 Task: Look for space in Bené Beraq, Israel from 9th July, 2023 to 16th July, 2023 for 2 adults, 1 child in price range Rs.8000 to Rs.16000. Place can be entire place with 2 bedrooms having 2 beds and 1 bathroom. Property type can be house, flat, guest house. Amenities needed are: washing machine. Booking option can be shelf check-in. Required host language is English.
Action: Mouse moved to (480, 58)
Screenshot: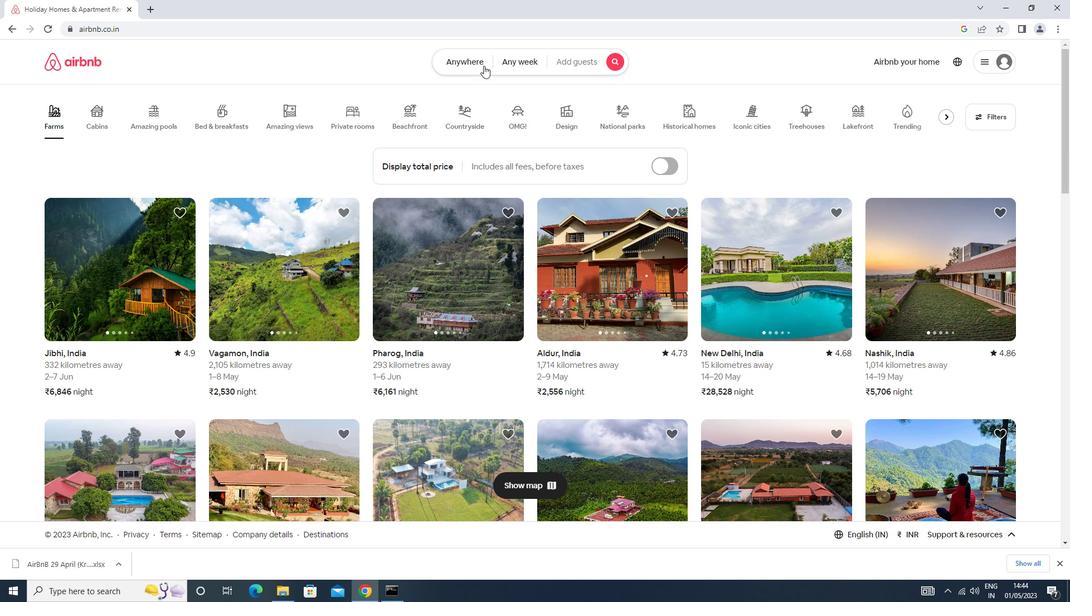 
Action: Mouse pressed left at (480, 58)
Screenshot: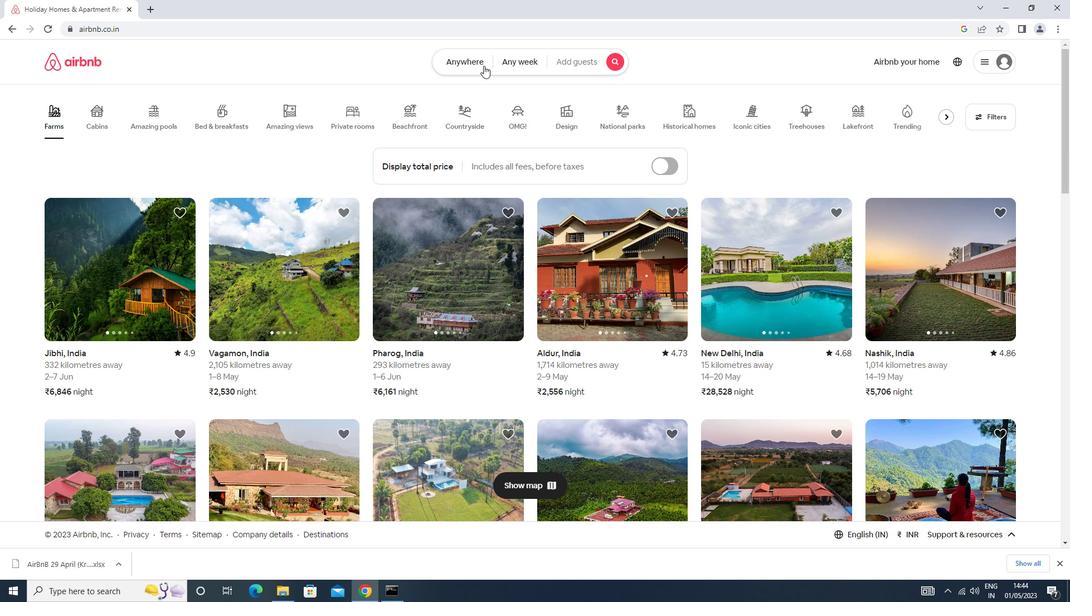 
Action: Mouse moved to (421, 105)
Screenshot: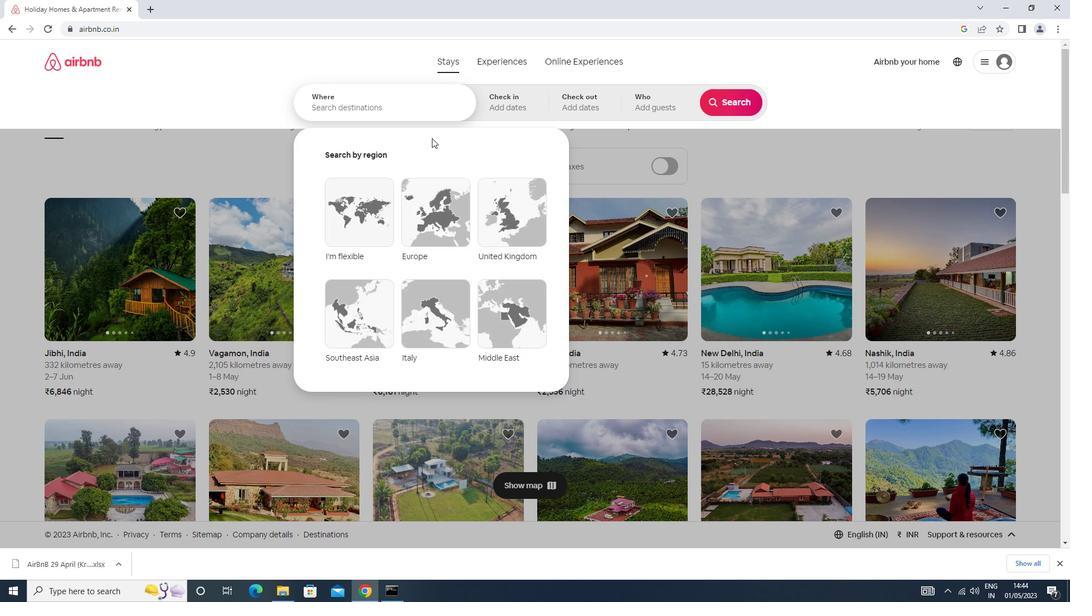 
Action: Mouse pressed left at (421, 105)
Screenshot: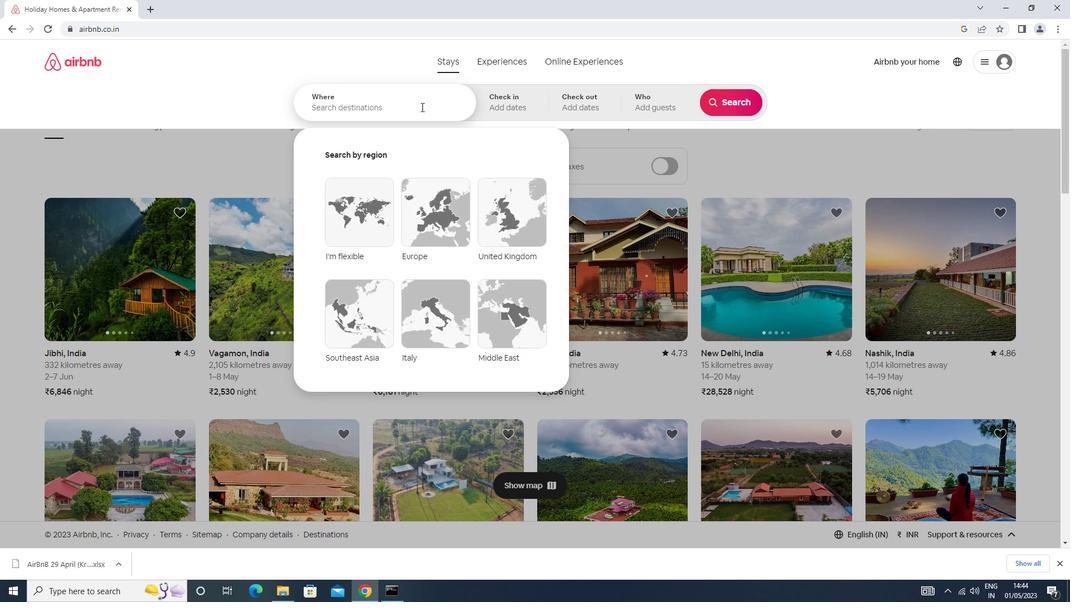 
Action: Key pressed <Key.caps_lock>b<Key.caps_lock>ene<Key.space>beraq<Key.down><Key.enter>
Screenshot: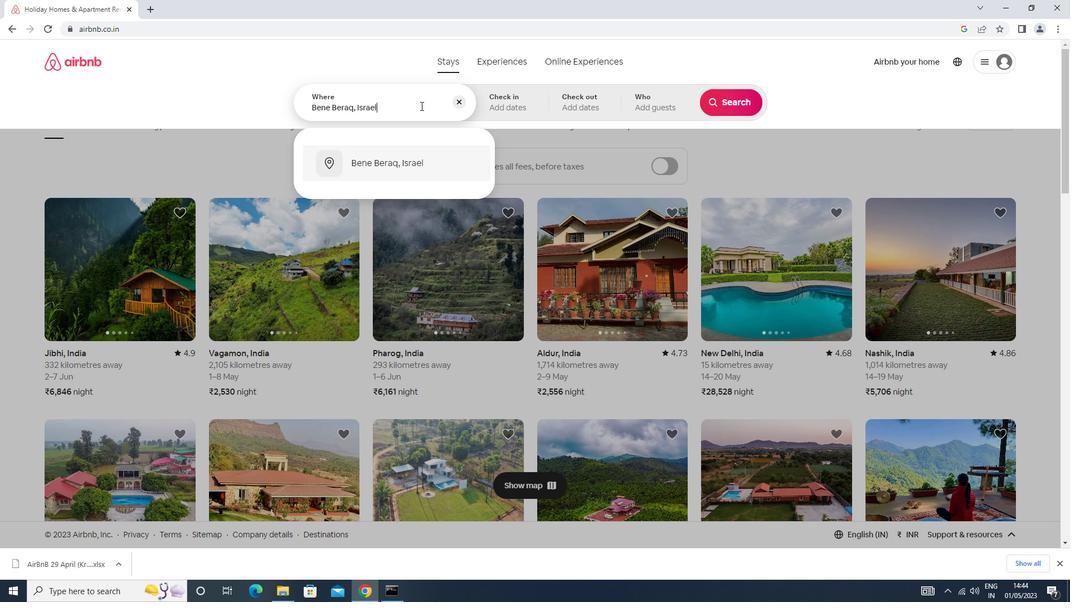 
Action: Mouse moved to (729, 193)
Screenshot: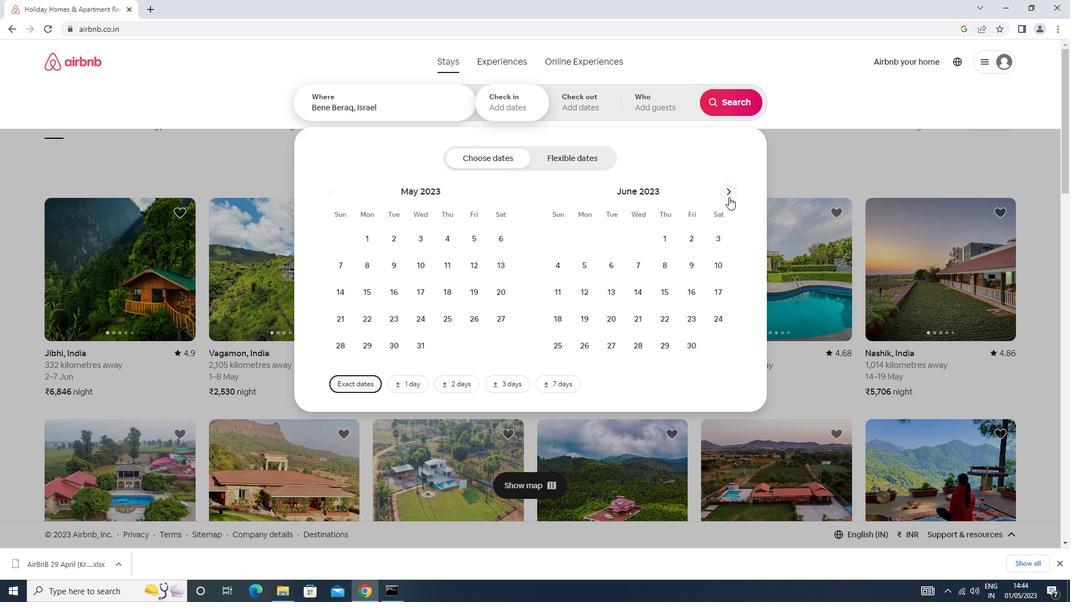 
Action: Mouse pressed left at (729, 193)
Screenshot: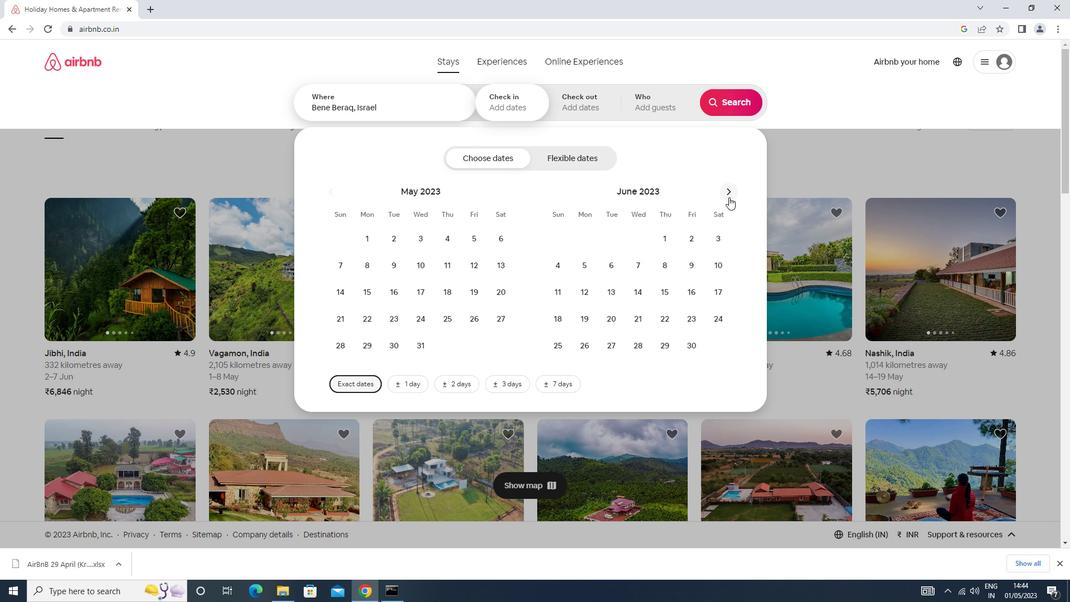 
Action: Mouse moved to (564, 295)
Screenshot: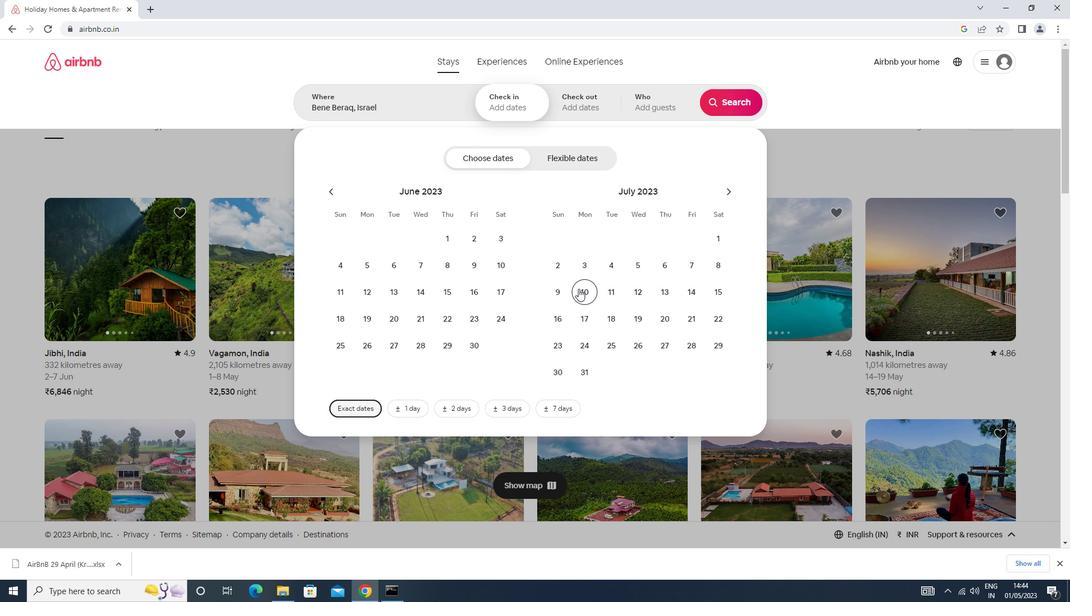 
Action: Mouse pressed left at (564, 295)
Screenshot: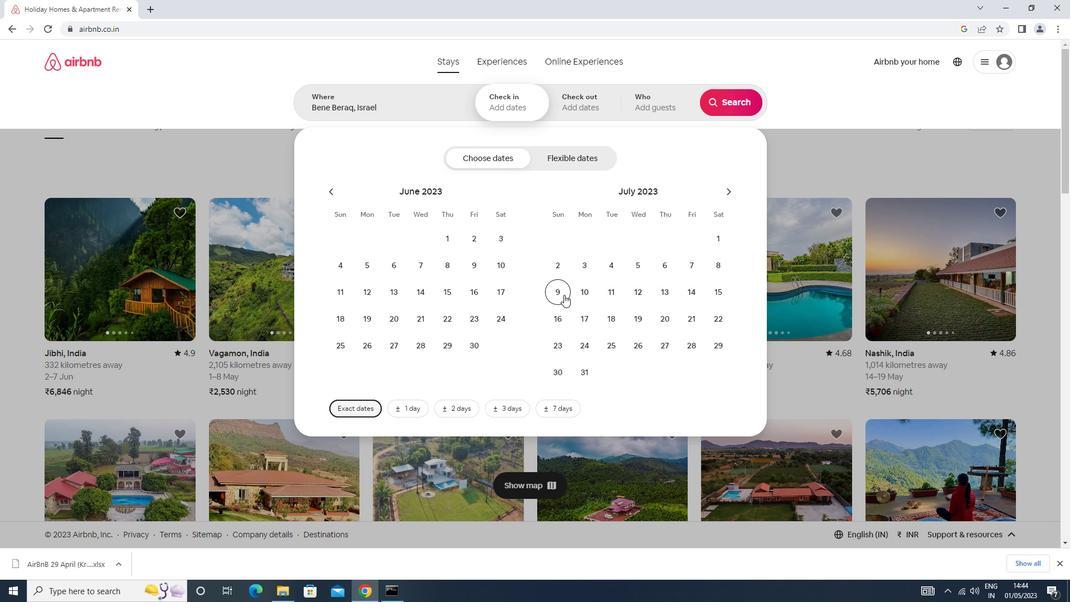 
Action: Mouse moved to (557, 320)
Screenshot: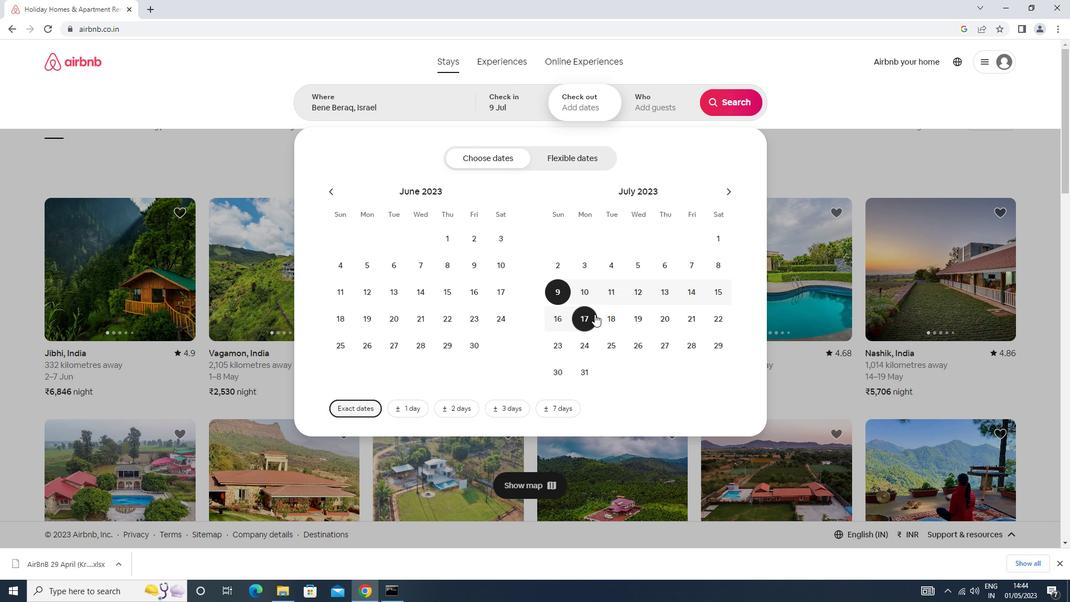 
Action: Mouse pressed left at (557, 320)
Screenshot: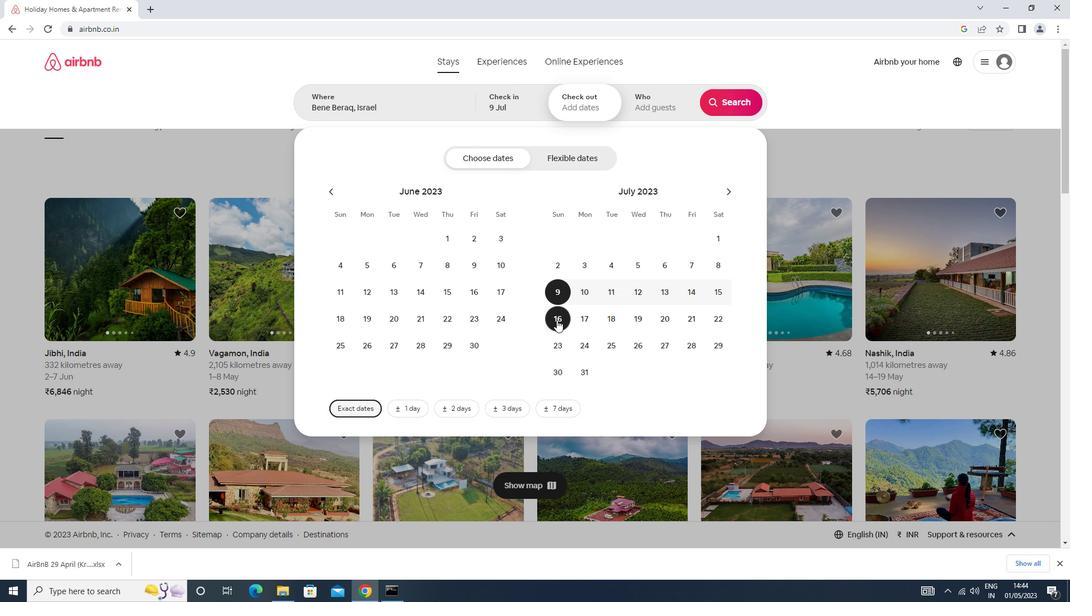 
Action: Mouse moved to (648, 110)
Screenshot: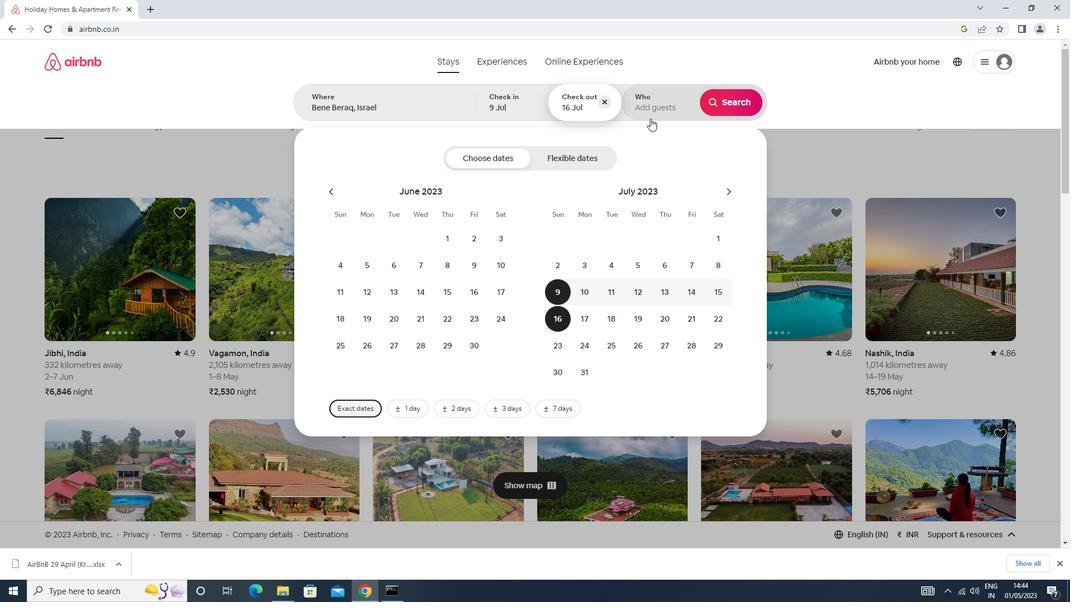 
Action: Mouse pressed left at (648, 110)
Screenshot: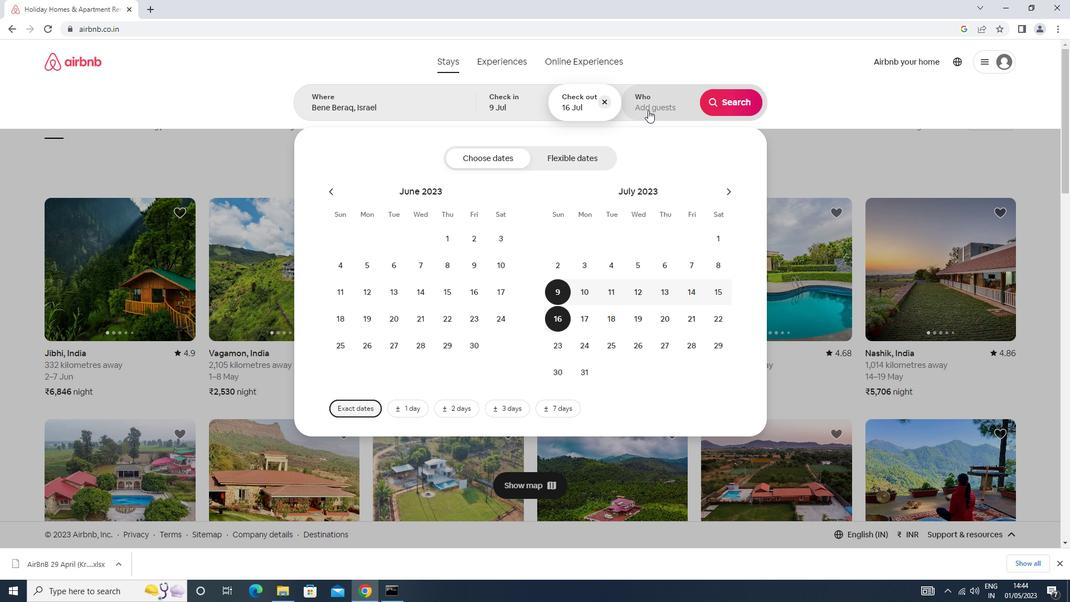 
Action: Mouse moved to (734, 156)
Screenshot: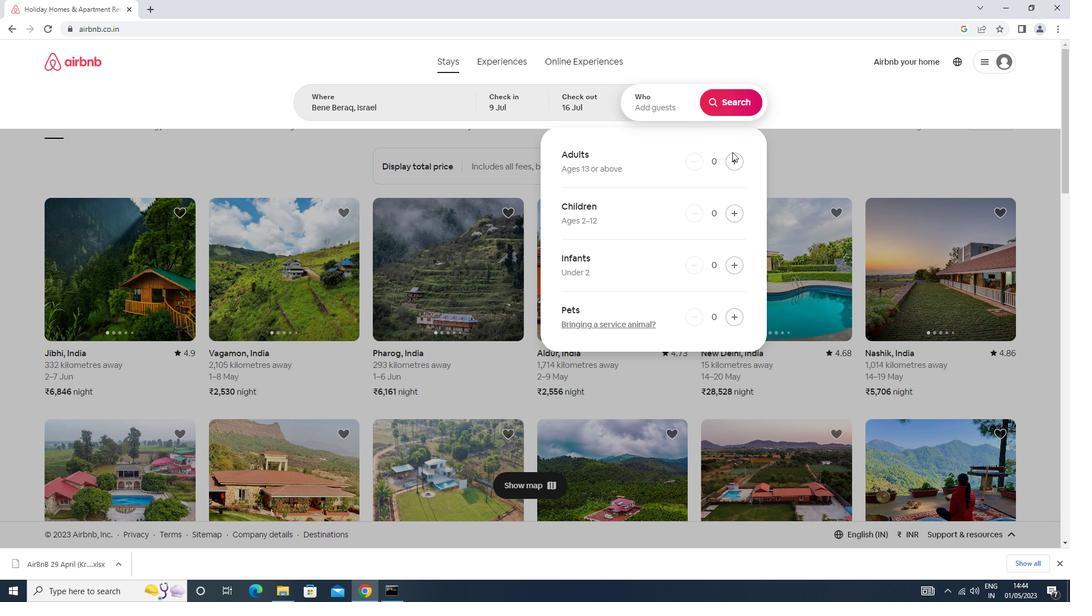 
Action: Mouse pressed left at (734, 156)
Screenshot: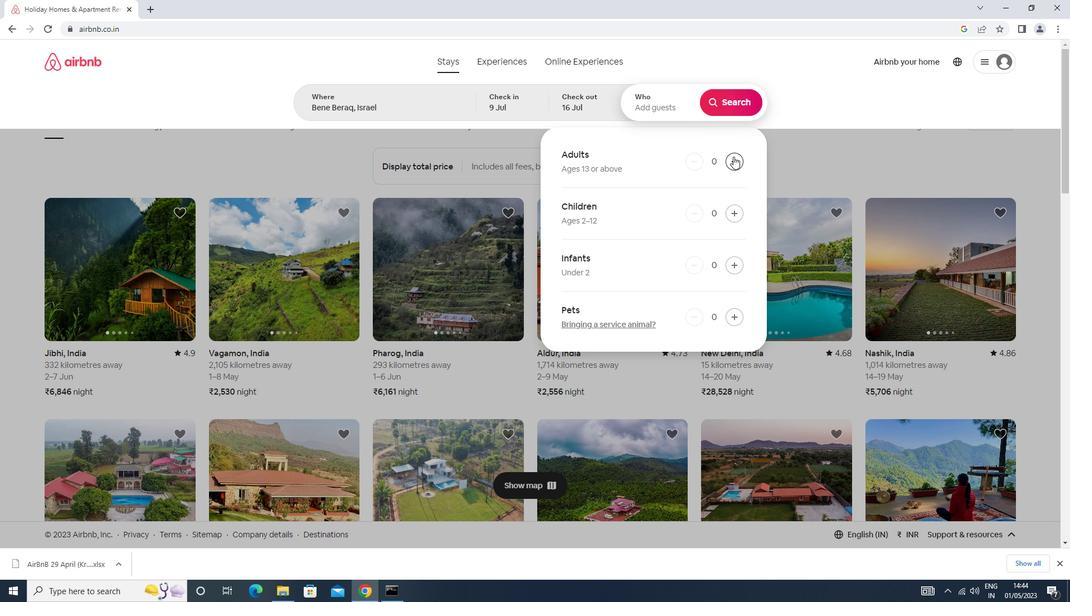
Action: Mouse pressed left at (734, 156)
Screenshot: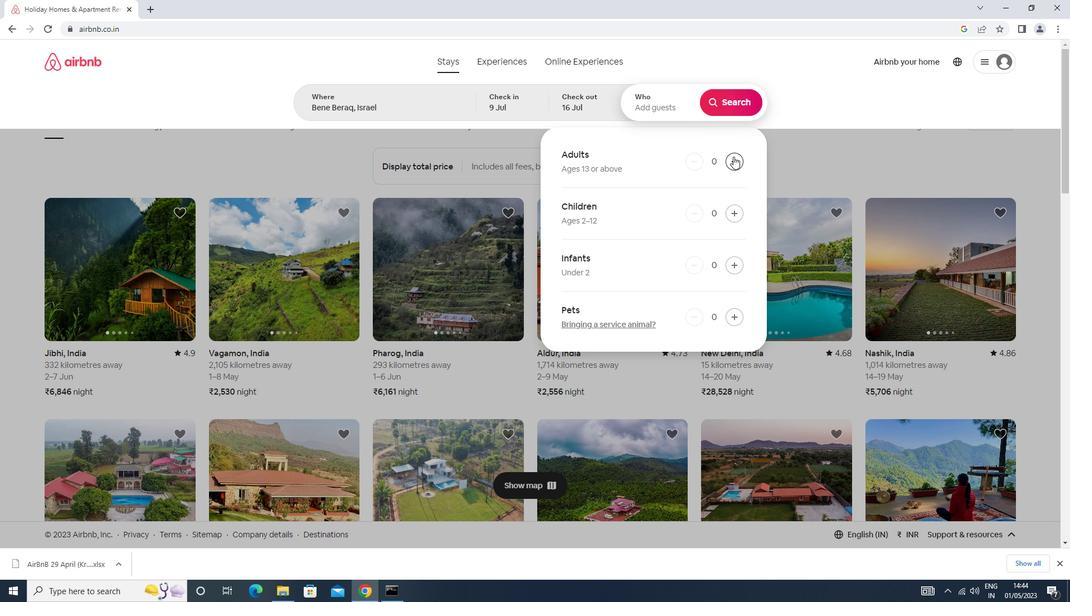
Action: Mouse moved to (737, 211)
Screenshot: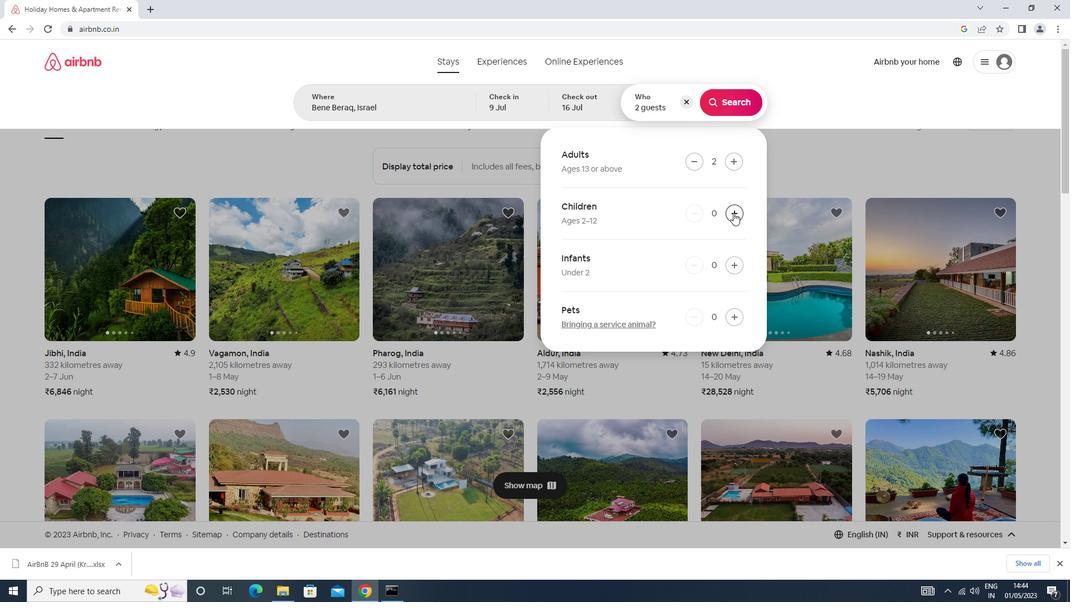 
Action: Mouse pressed left at (737, 211)
Screenshot: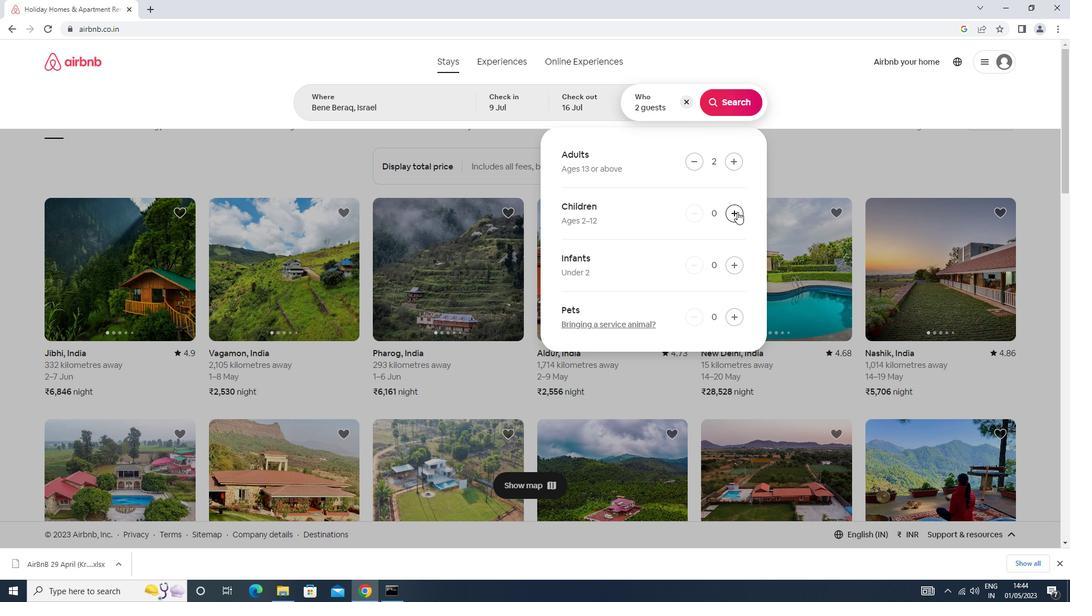 
Action: Mouse moved to (727, 100)
Screenshot: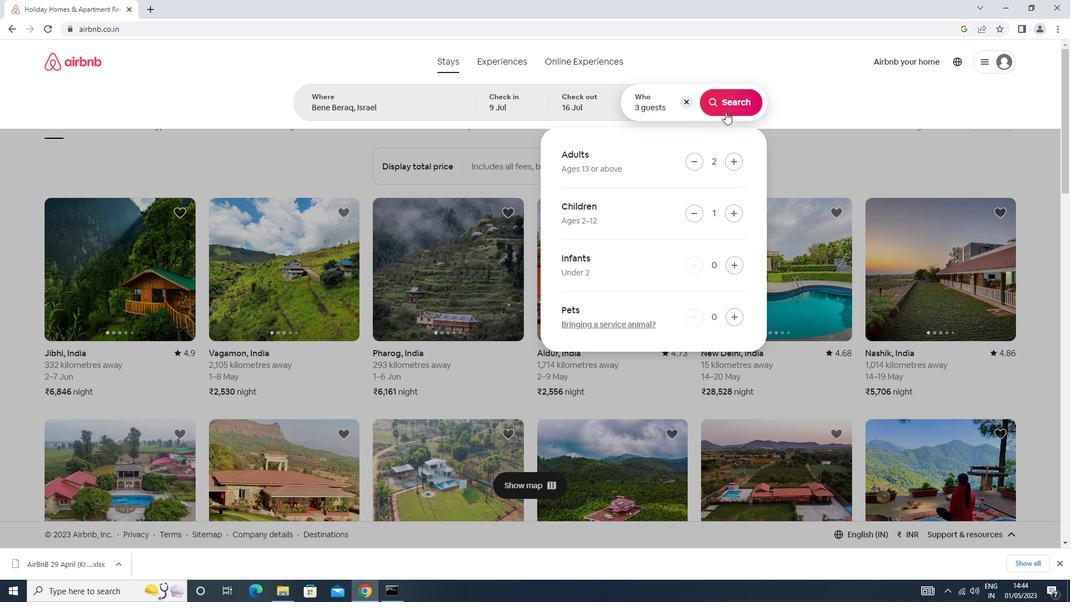 
Action: Mouse pressed left at (727, 100)
Screenshot: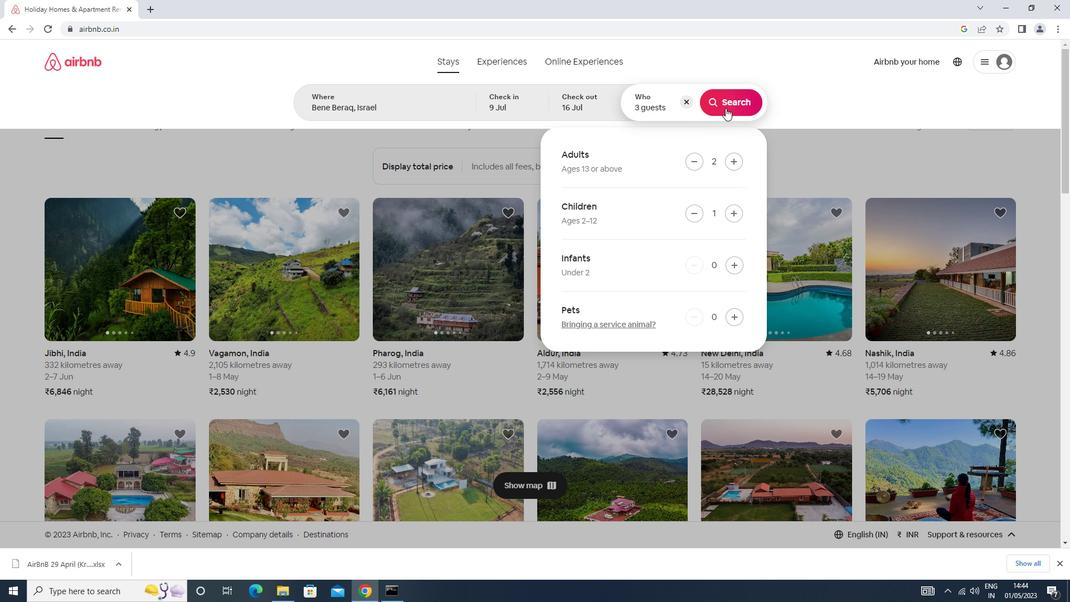 
Action: Mouse moved to (1022, 103)
Screenshot: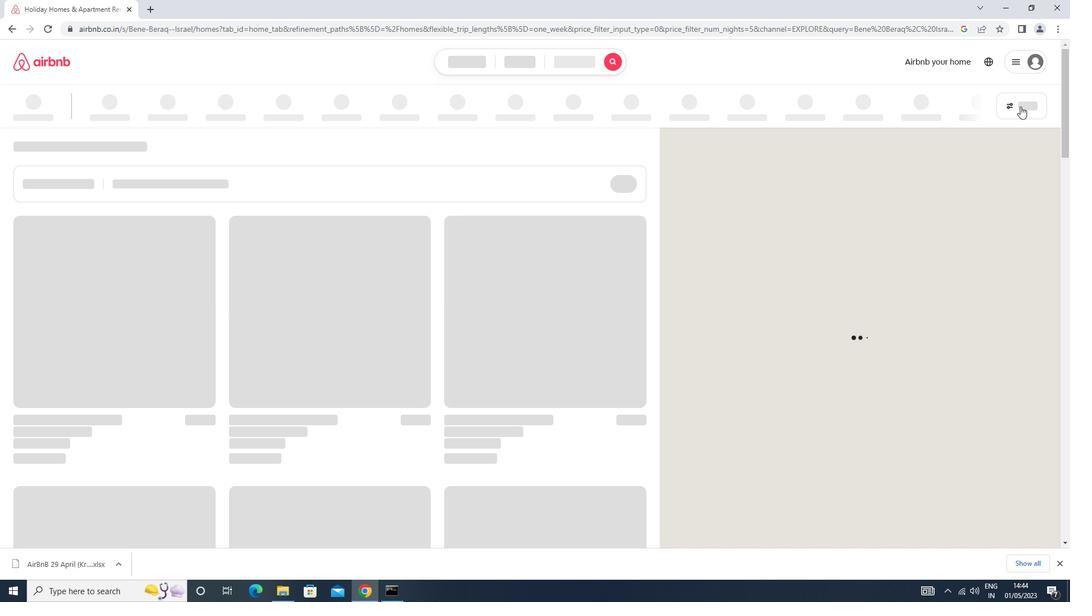 
Action: Mouse pressed left at (1022, 103)
Screenshot: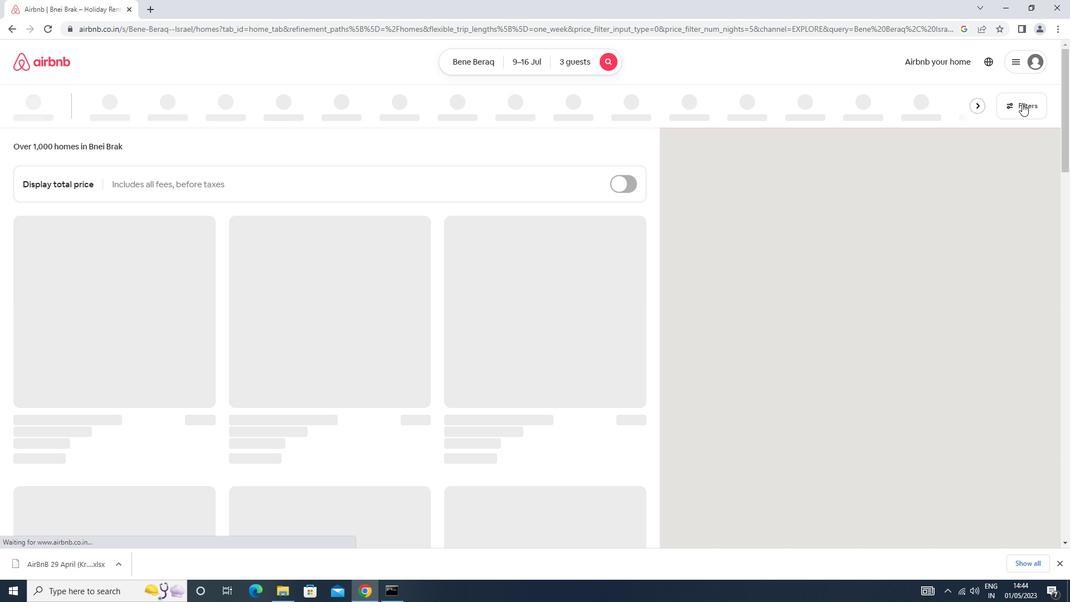 
Action: Mouse moved to (490, 245)
Screenshot: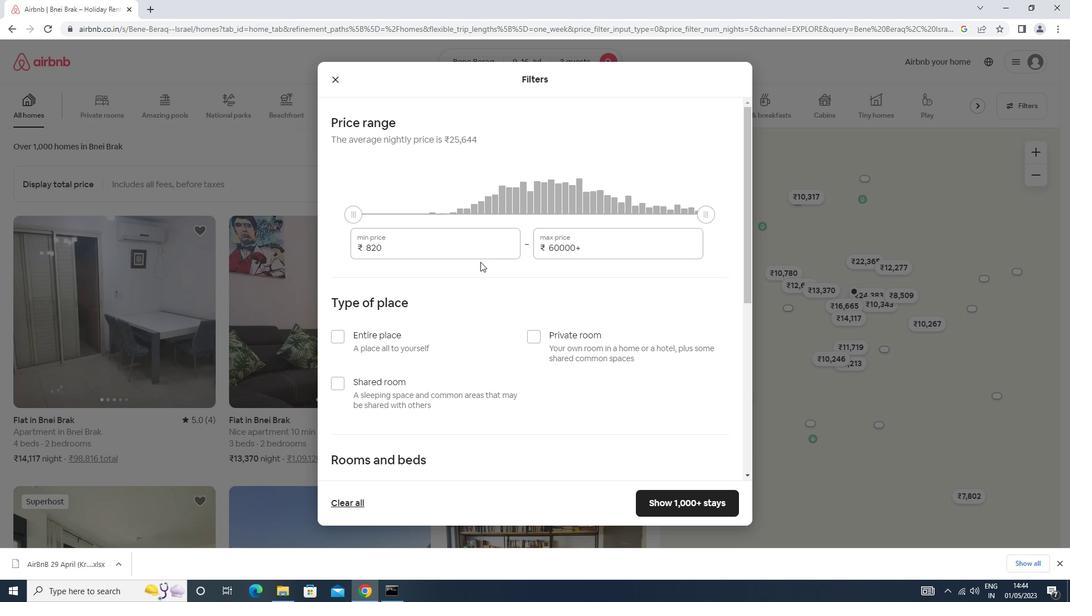 
Action: Mouse pressed left at (490, 245)
Screenshot: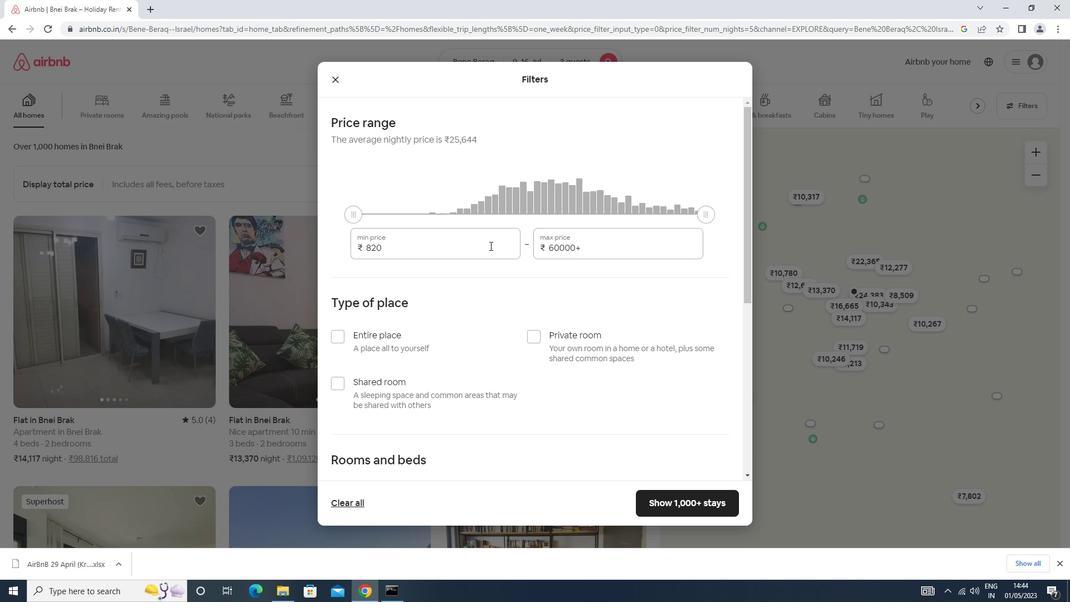 
Action: Key pressed <Key.backspace><Key.backspace><Key.backspace><Key.backspace><Key.backspace><Key.backspace><Key.backspace><Key.backspace><Key.backspace><Key.backspace><Key.backspace><Key.backspace><Key.backspace>8000<Key.tab>14000
Screenshot: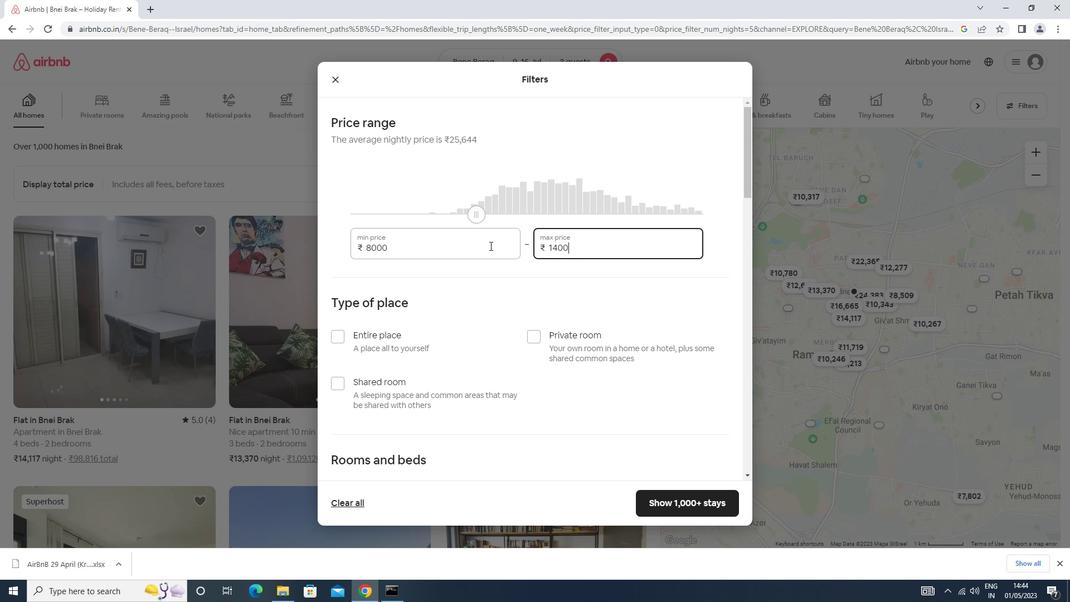 
Action: Mouse scrolled (490, 245) with delta (0, 0)
Screenshot: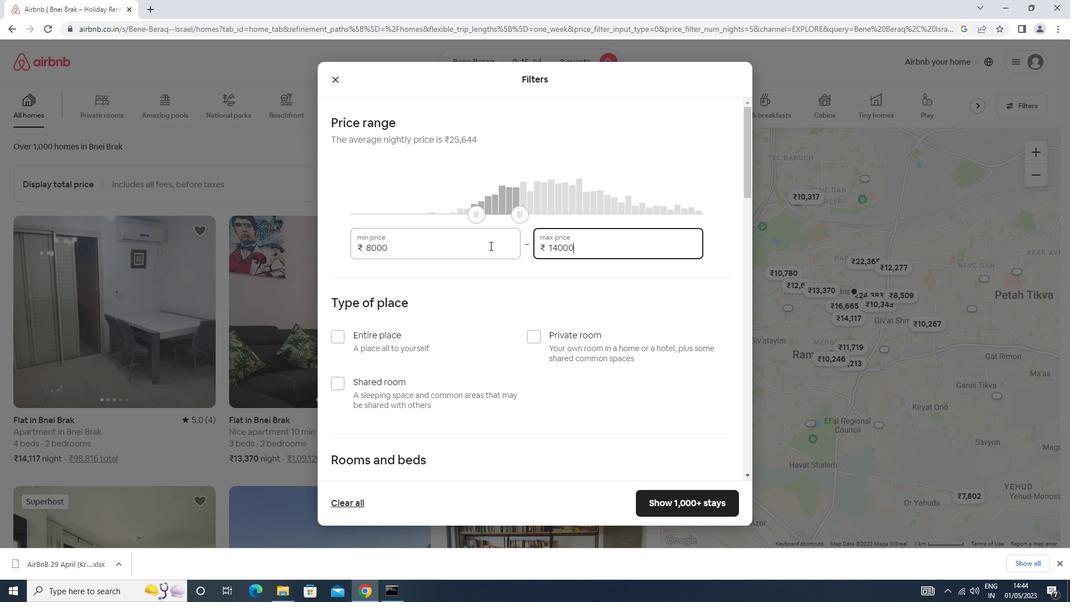 
Action: Mouse scrolled (490, 245) with delta (0, 0)
Screenshot: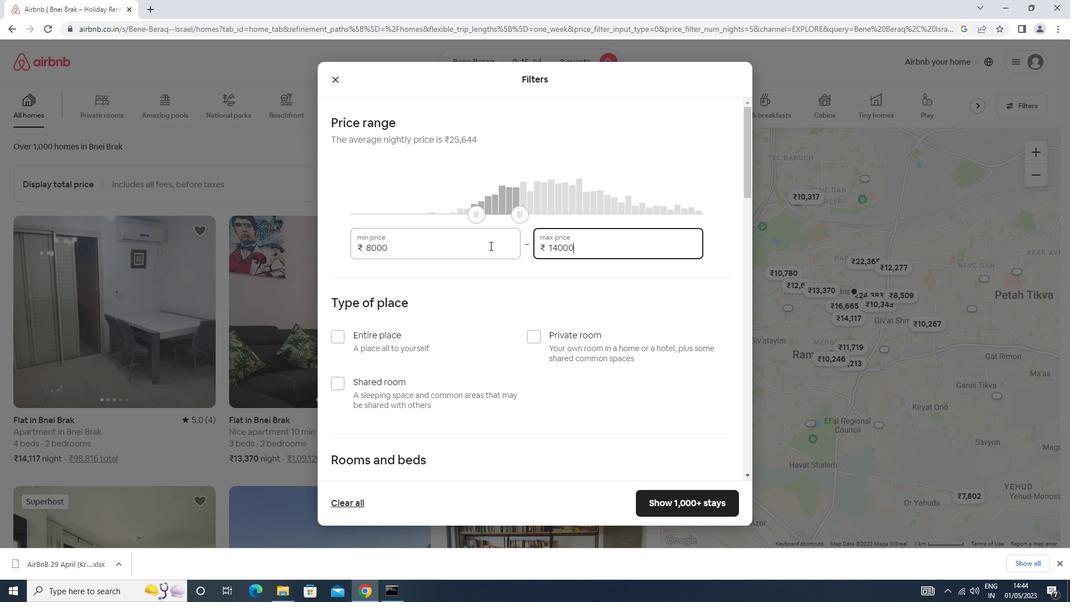 
Action: Mouse scrolled (490, 245) with delta (0, 0)
Screenshot: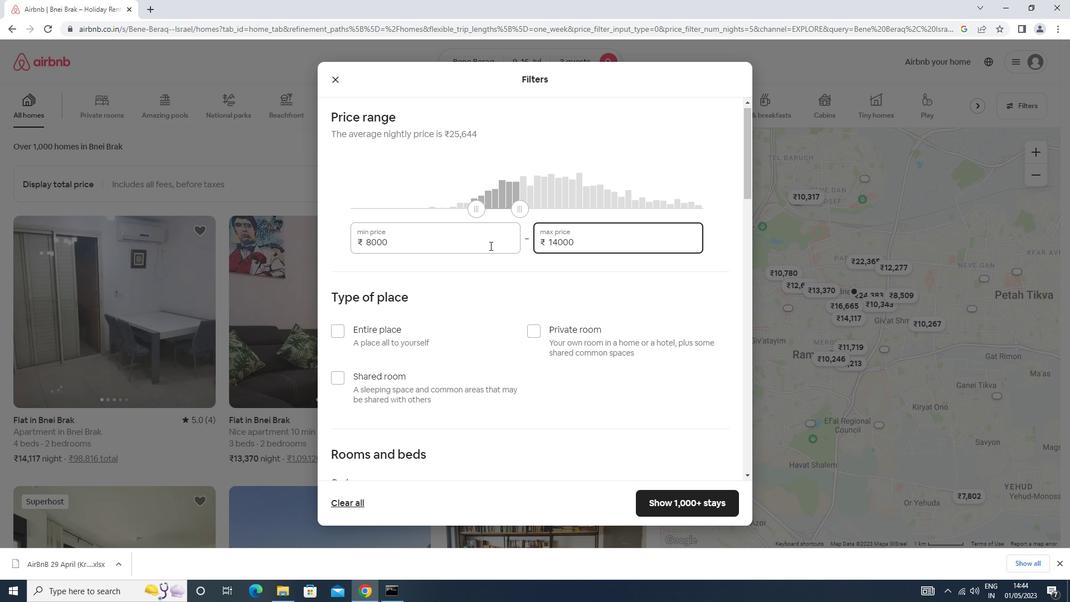 
Action: Mouse moved to (374, 172)
Screenshot: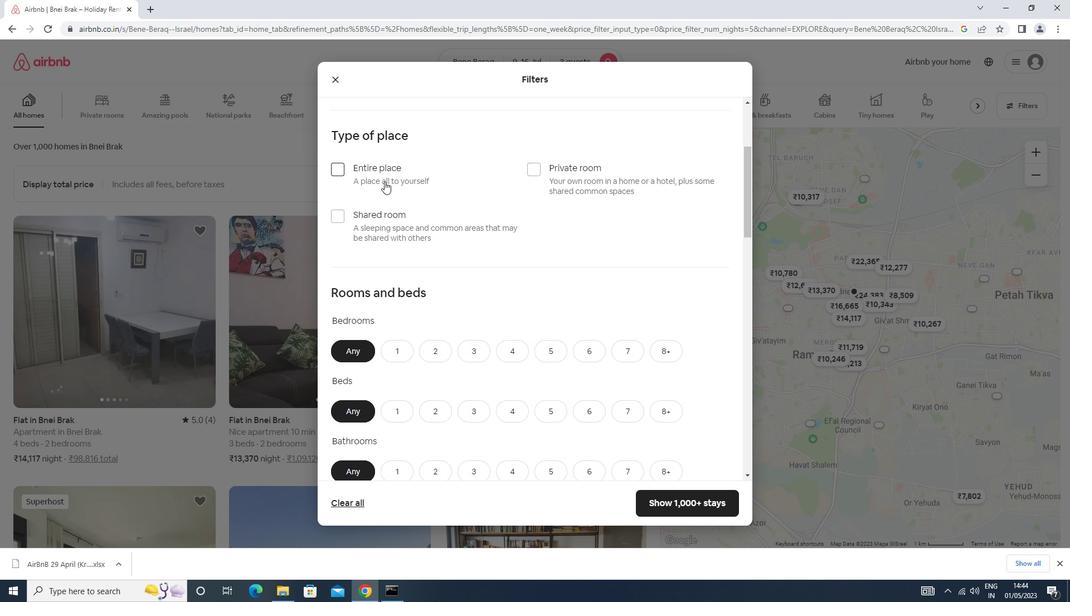 
Action: Mouse pressed left at (374, 172)
Screenshot: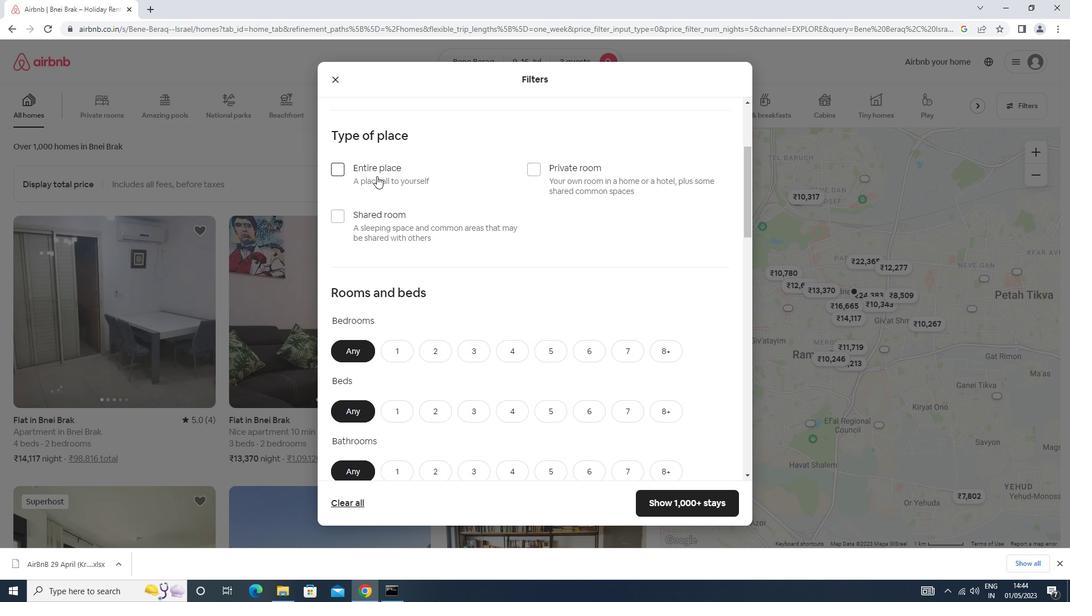 
Action: Mouse moved to (440, 345)
Screenshot: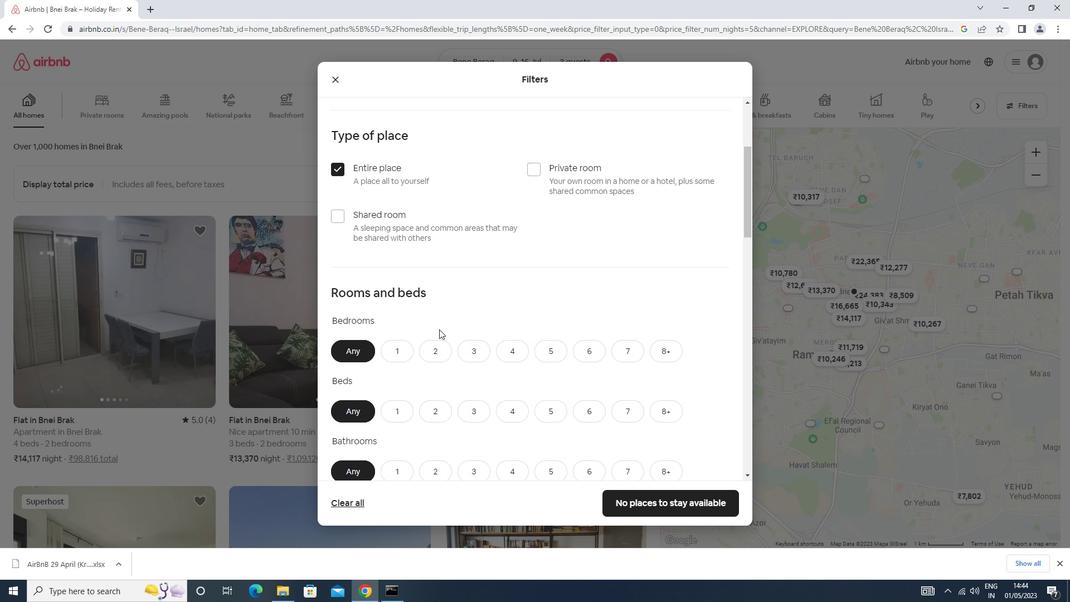 
Action: Mouse pressed left at (440, 345)
Screenshot: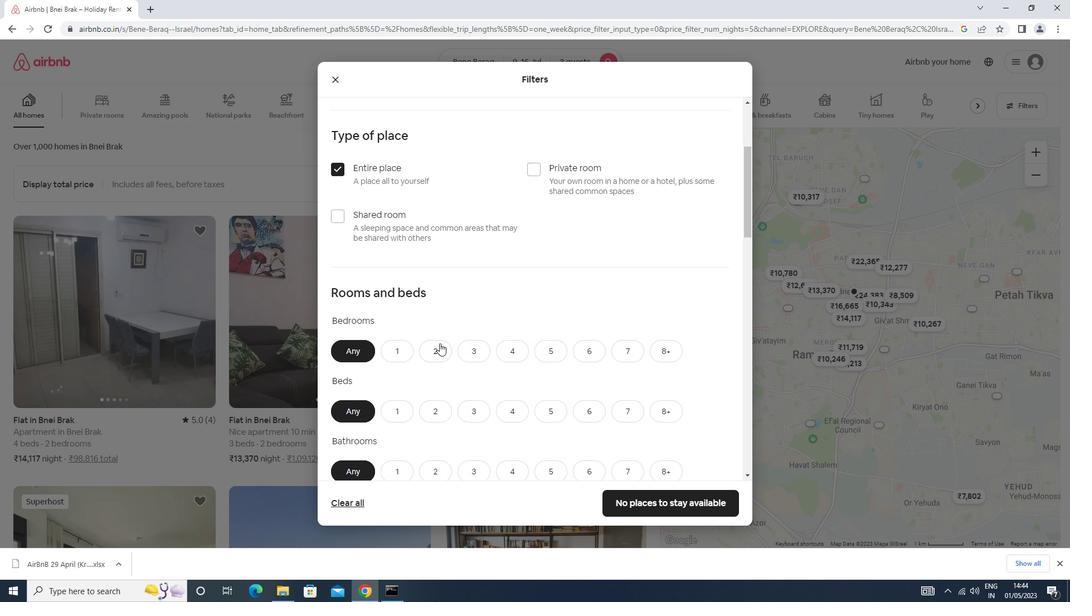 
Action: Mouse moved to (439, 345)
Screenshot: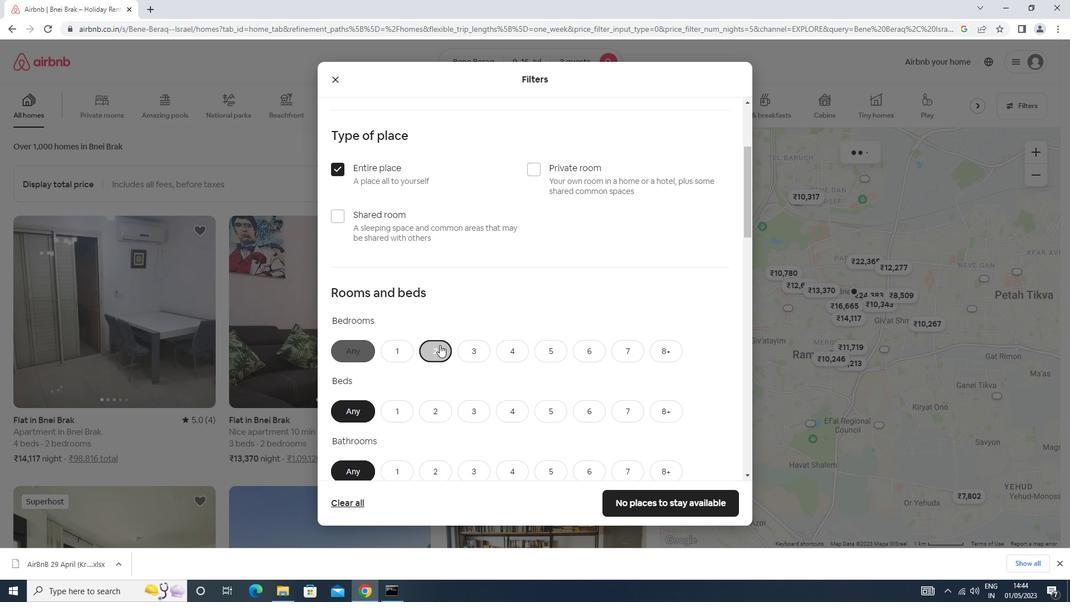
Action: Mouse scrolled (439, 344) with delta (0, 0)
Screenshot: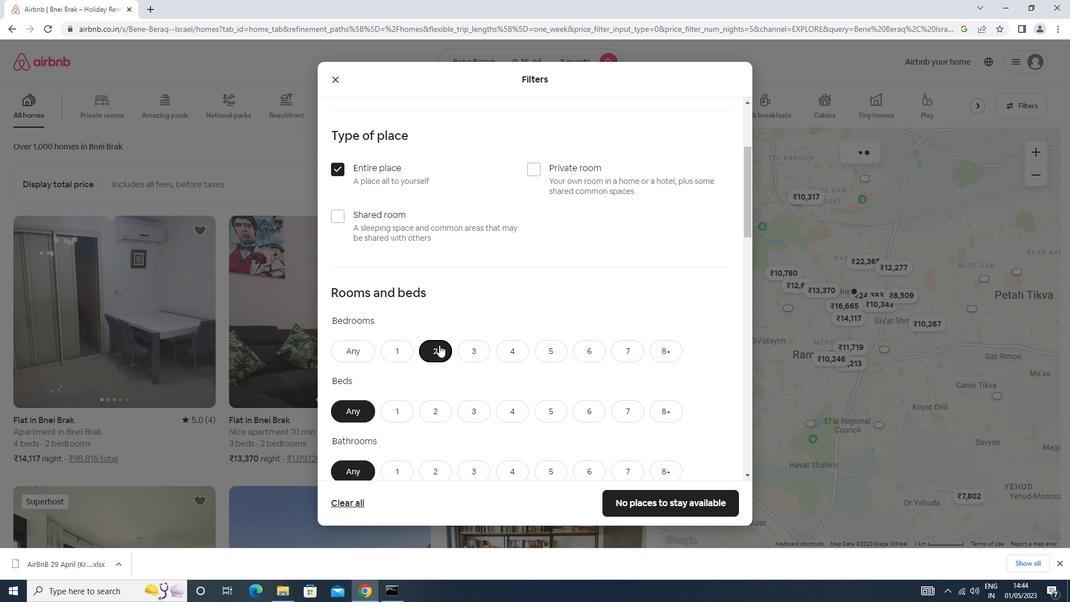 
Action: Mouse scrolled (439, 344) with delta (0, 0)
Screenshot: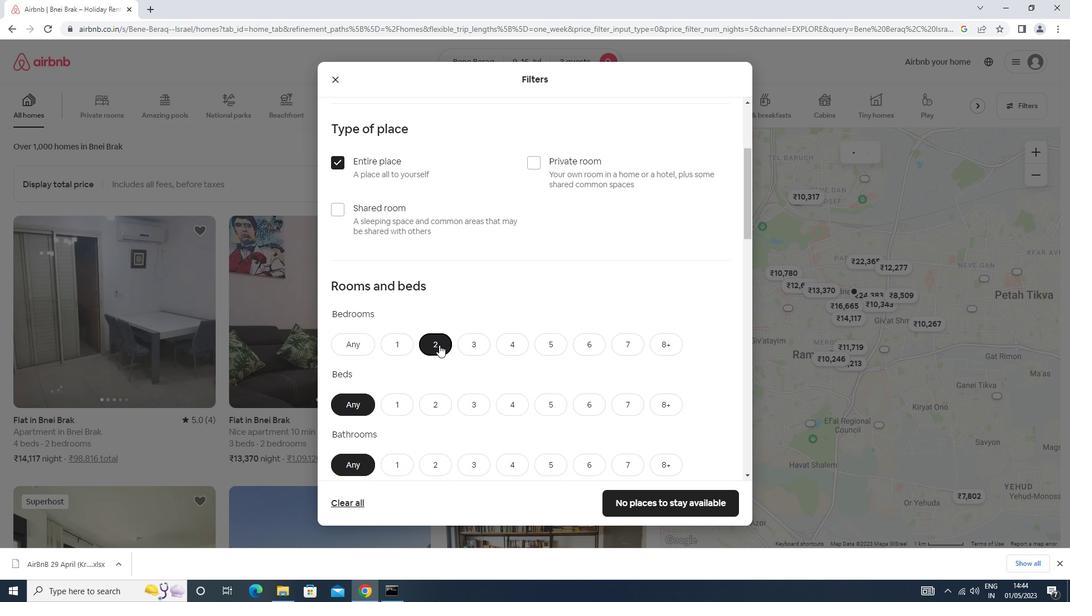 
Action: Mouse moved to (446, 291)
Screenshot: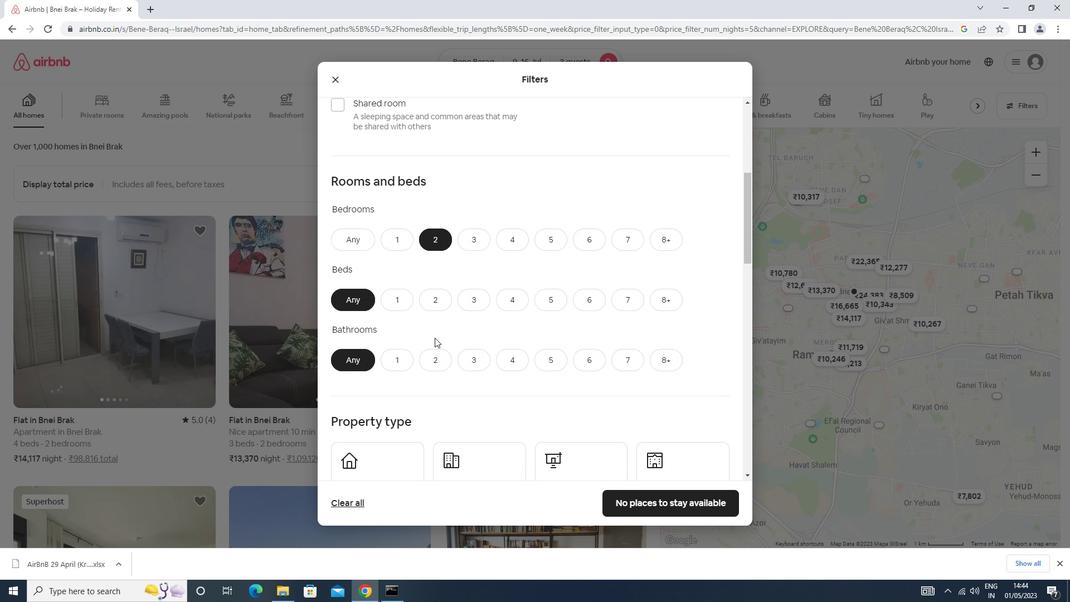 
Action: Mouse pressed left at (446, 291)
Screenshot: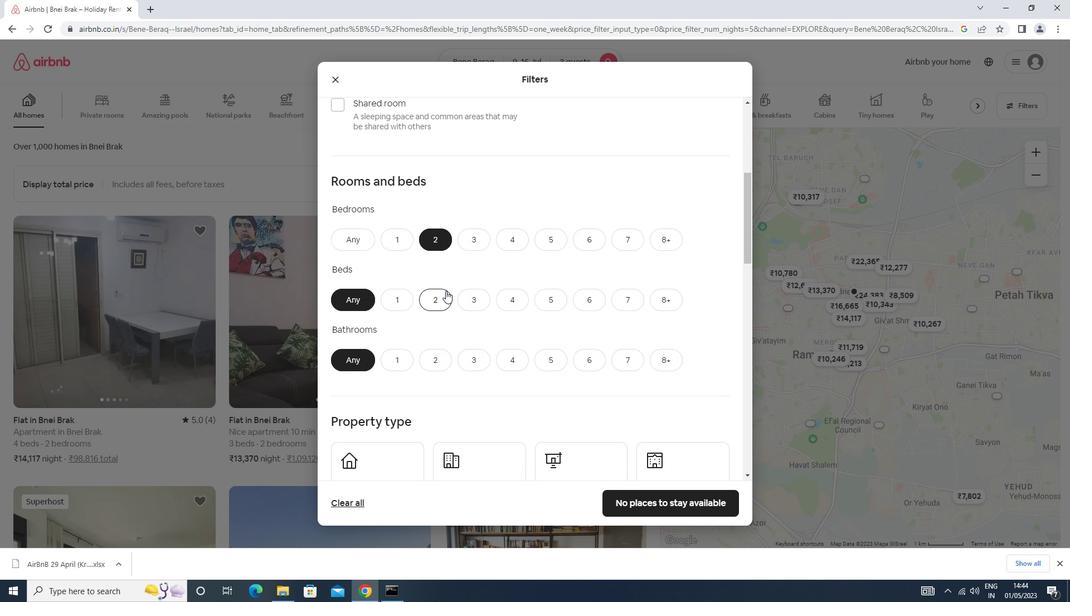 
Action: Mouse moved to (401, 359)
Screenshot: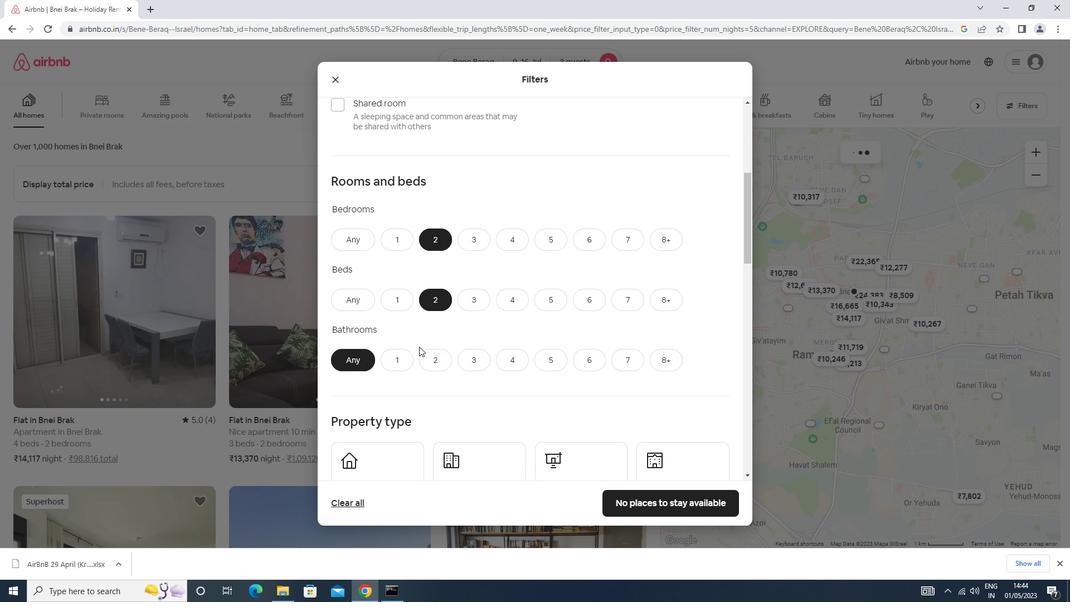 
Action: Mouse pressed left at (401, 359)
Screenshot: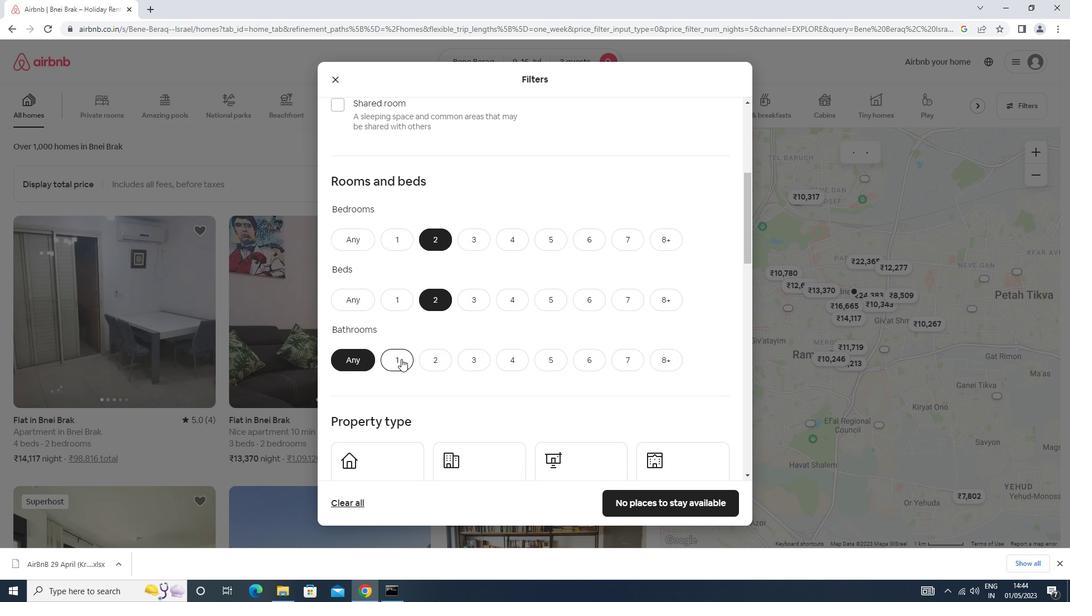 
Action: Mouse moved to (403, 335)
Screenshot: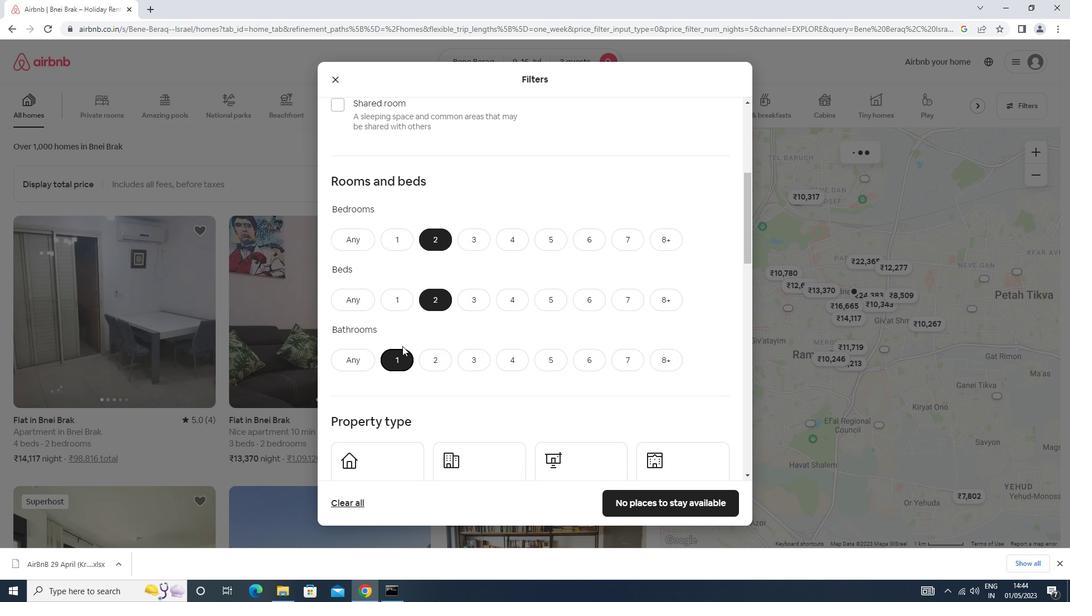 
Action: Mouse scrolled (403, 334) with delta (0, 0)
Screenshot: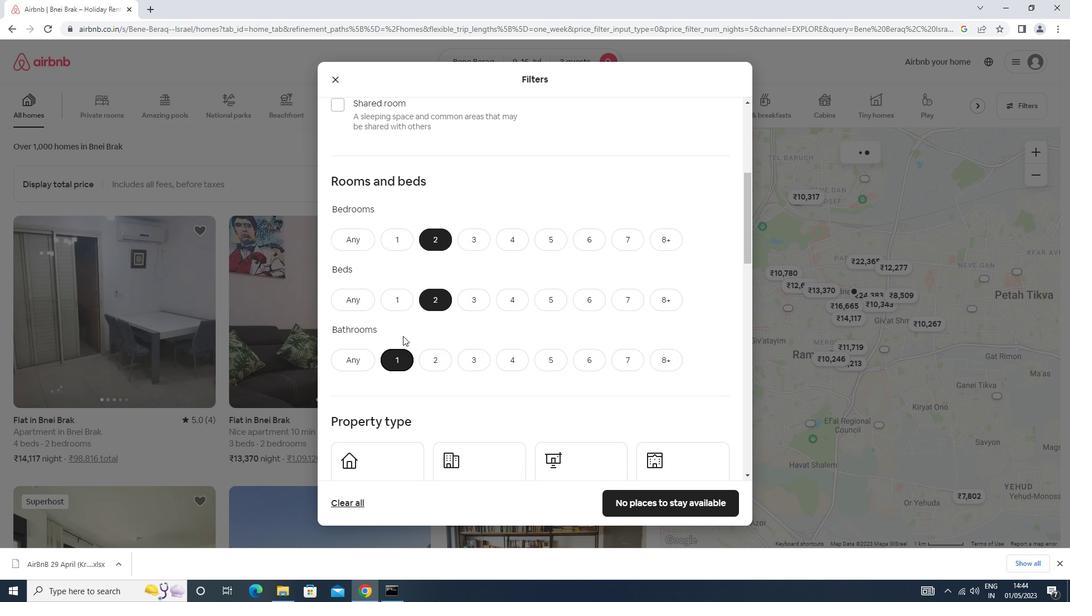 
Action: Mouse scrolled (403, 334) with delta (0, 0)
Screenshot: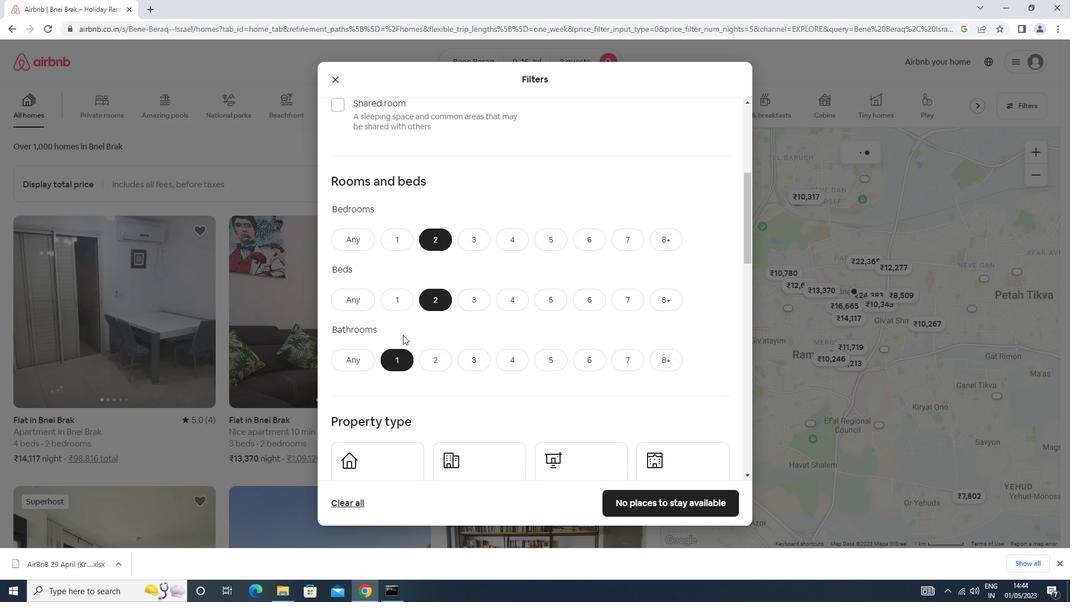 
Action: Mouse scrolled (403, 334) with delta (0, 0)
Screenshot: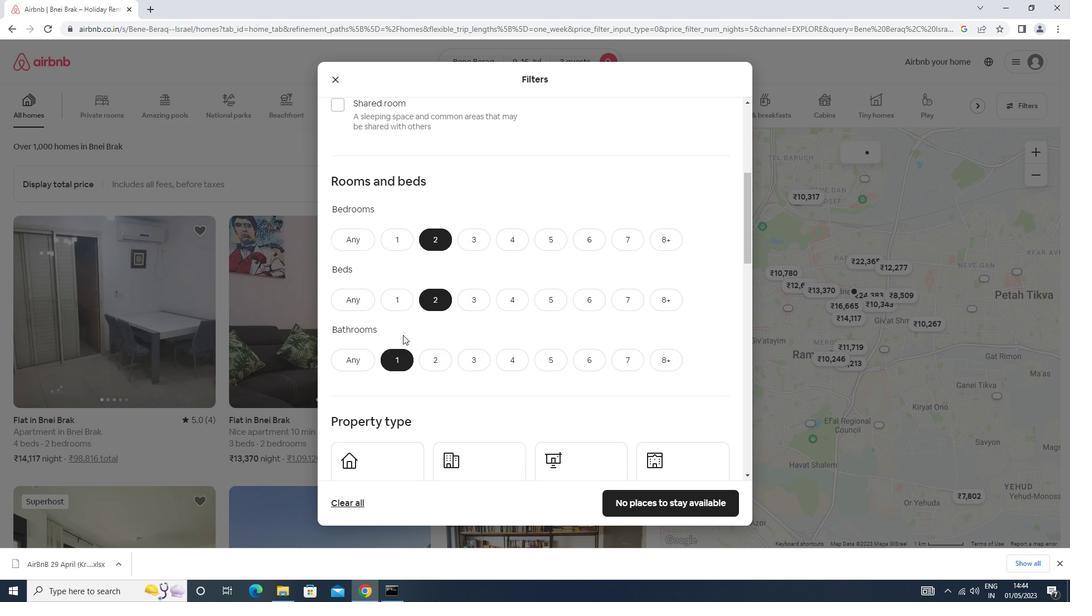 
Action: Mouse moved to (378, 312)
Screenshot: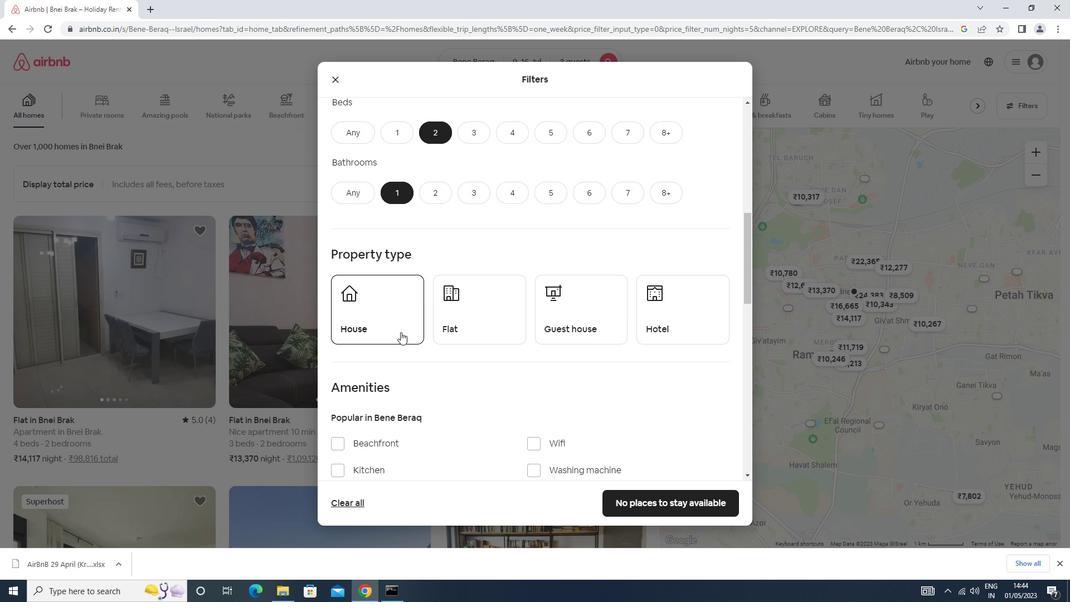 
Action: Mouse pressed left at (378, 312)
Screenshot: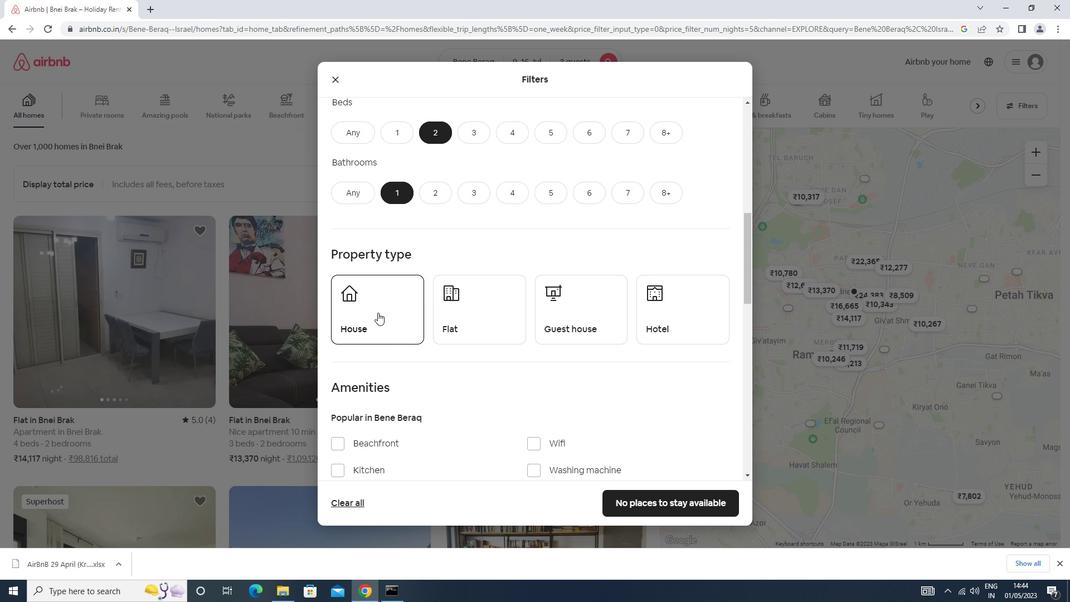 
Action: Mouse moved to (496, 336)
Screenshot: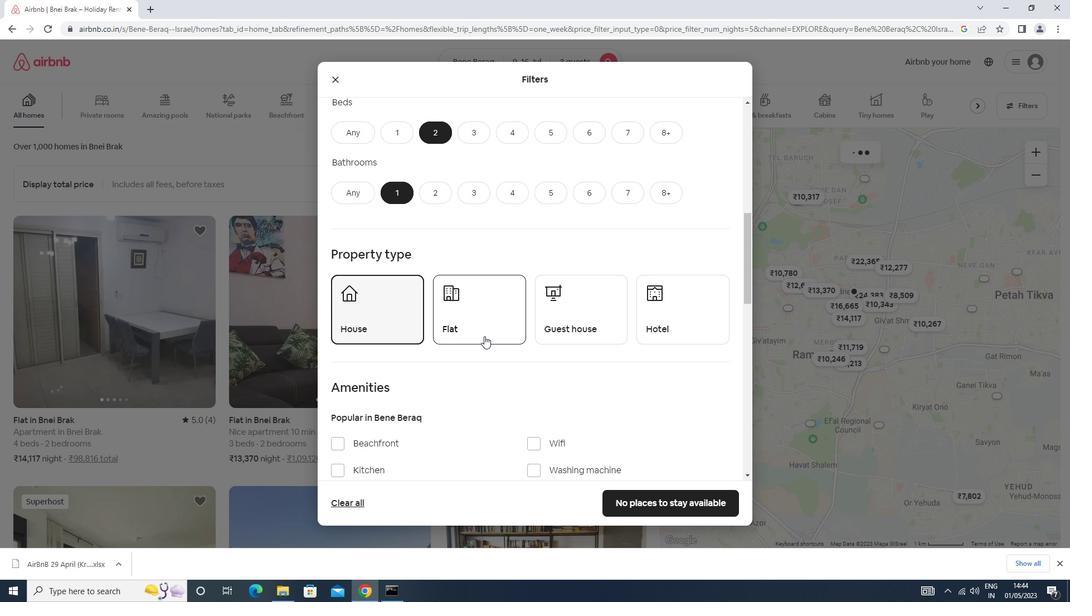 
Action: Mouse pressed left at (496, 336)
Screenshot: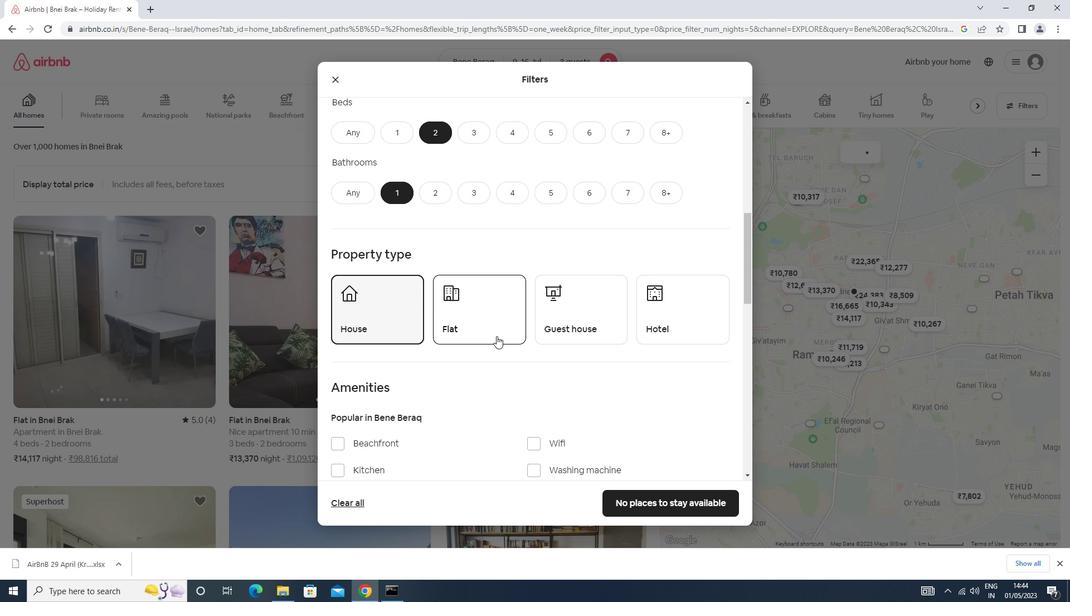 
Action: Mouse moved to (591, 318)
Screenshot: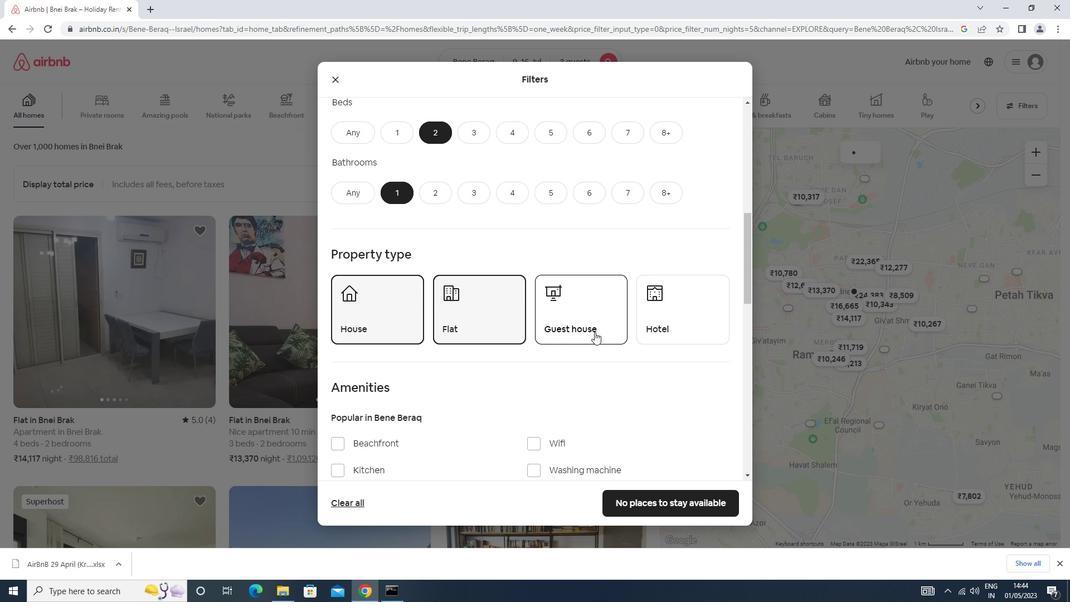 
Action: Mouse pressed left at (591, 318)
Screenshot: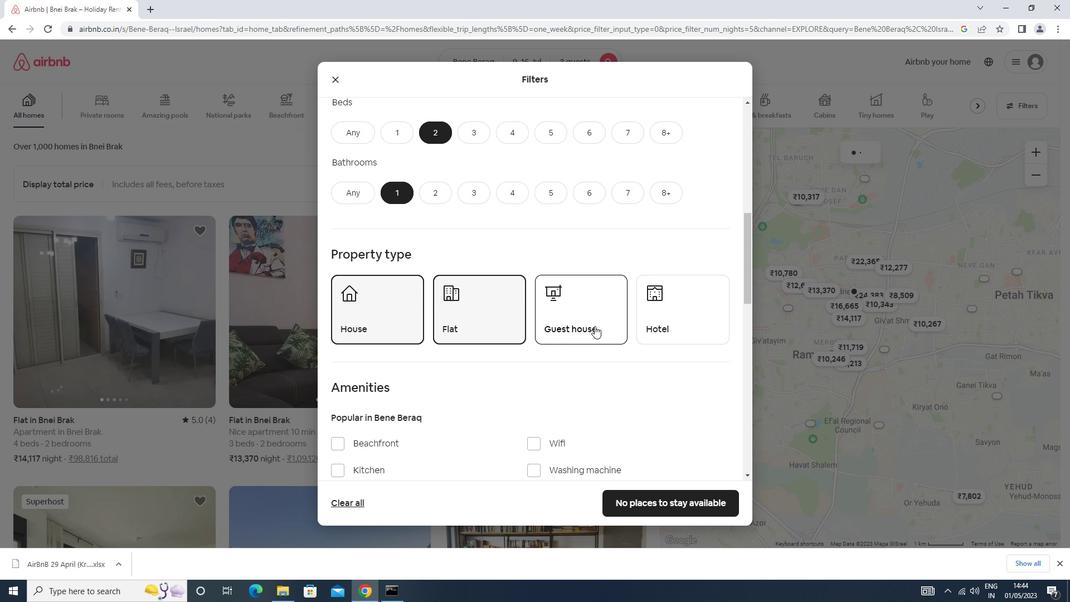 
Action: Mouse moved to (589, 317)
Screenshot: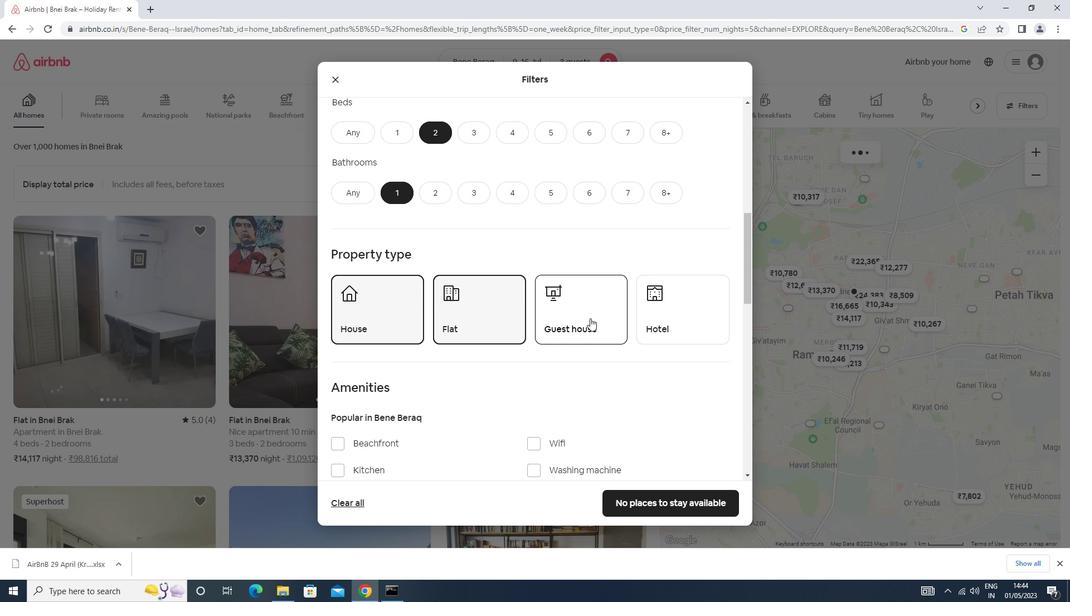 
Action: Mouse scrolled (589, 316) with delta (0, 0)
Screenshot: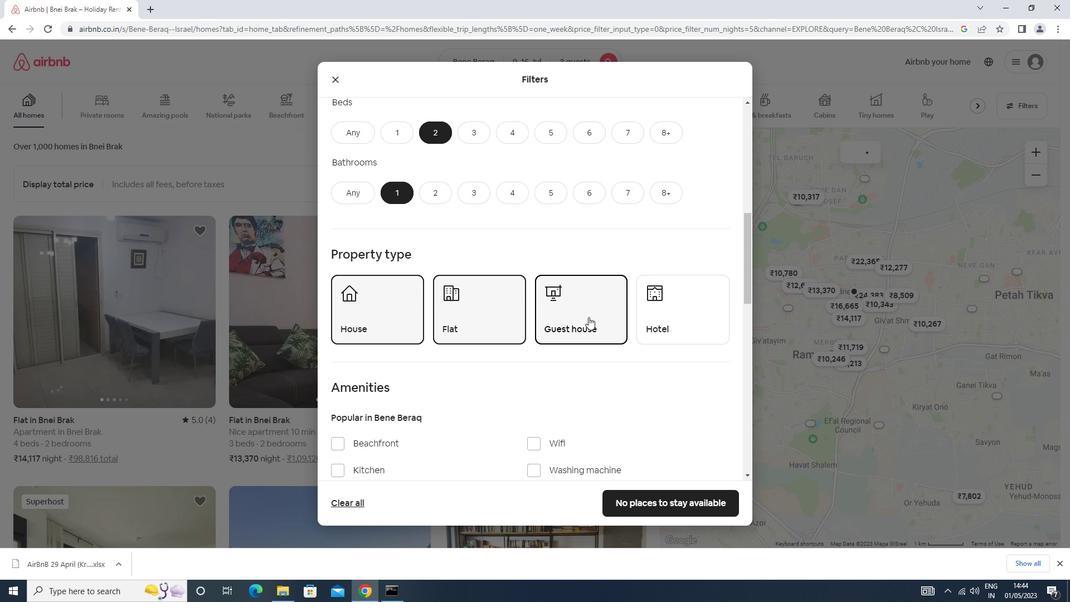 
Action: Mouse scrolled (589, 316) with delta (0, 0)
Screenshot: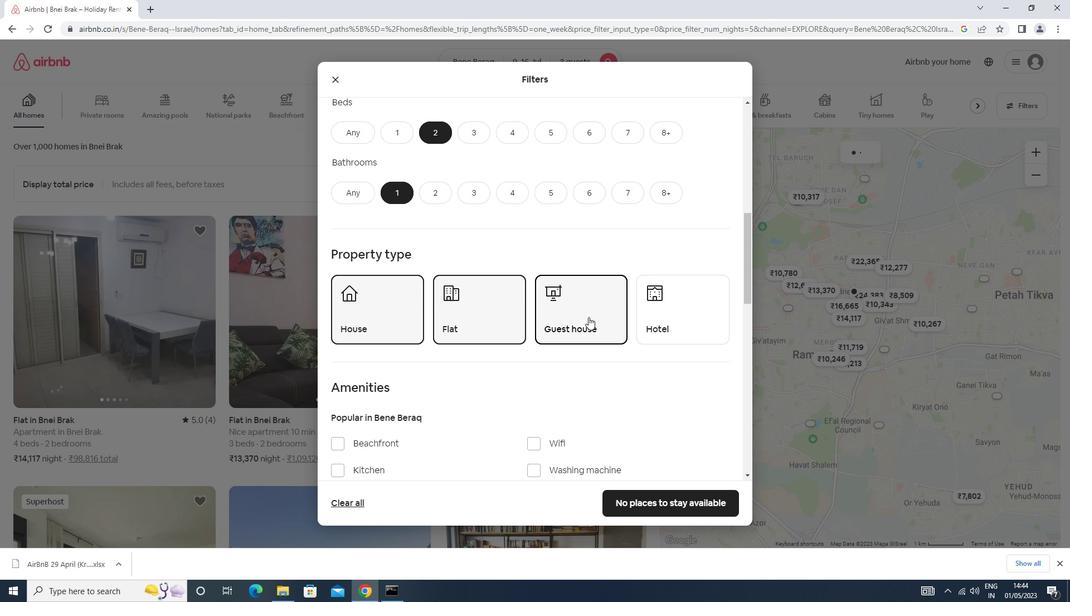 
Action: Mouse scrolled (589, 316) with delta (0, 0)
Screenshot: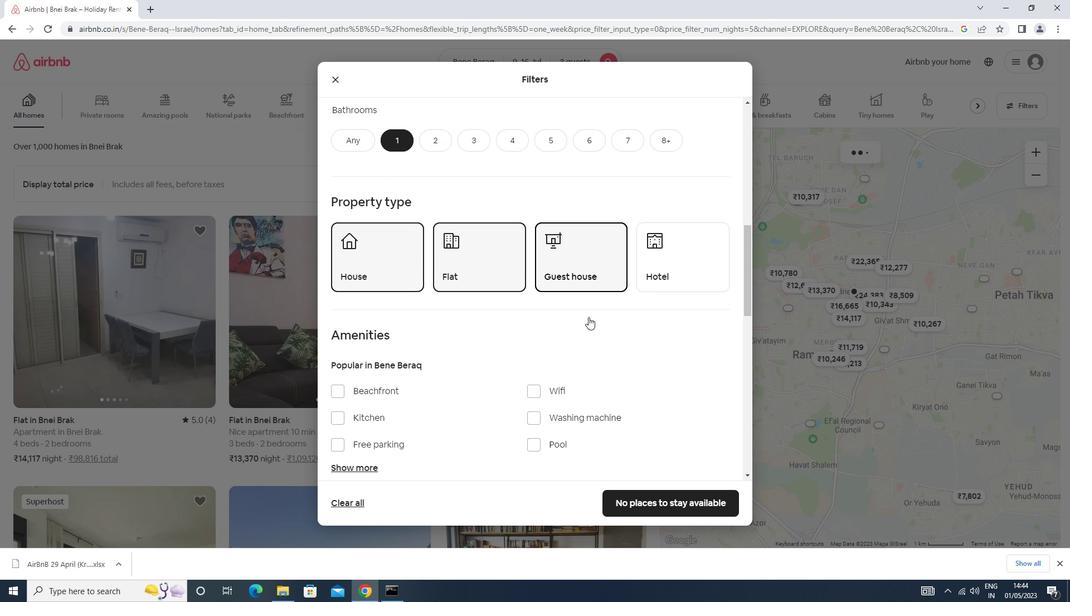 
Action: Mouse scrolled (589, 316) with delta (0, 0)
Screenshot: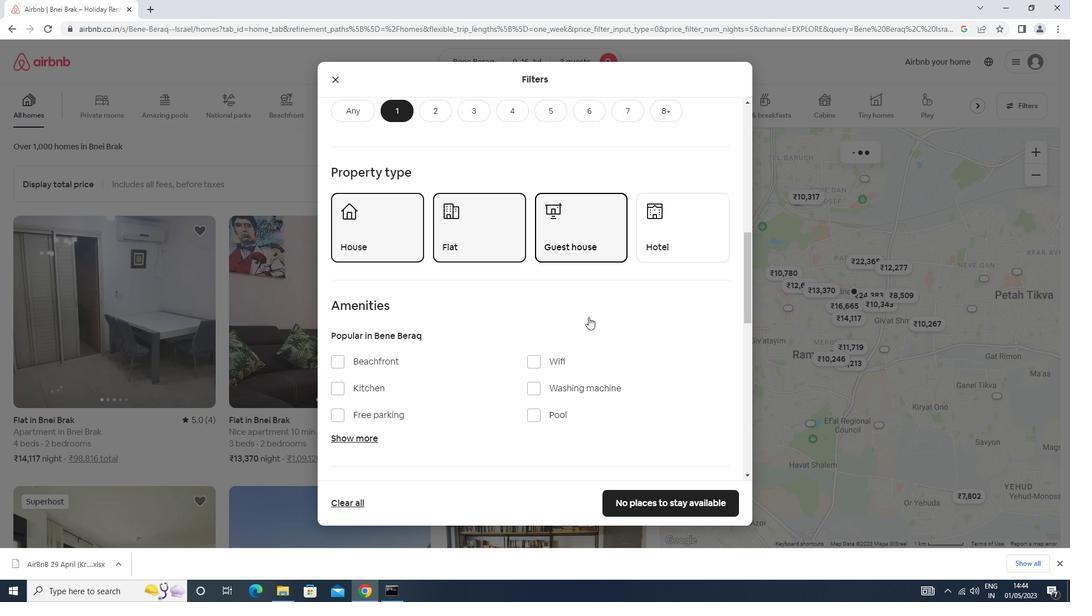 
Action: Mouse moved to (542, 241)
Screenshot: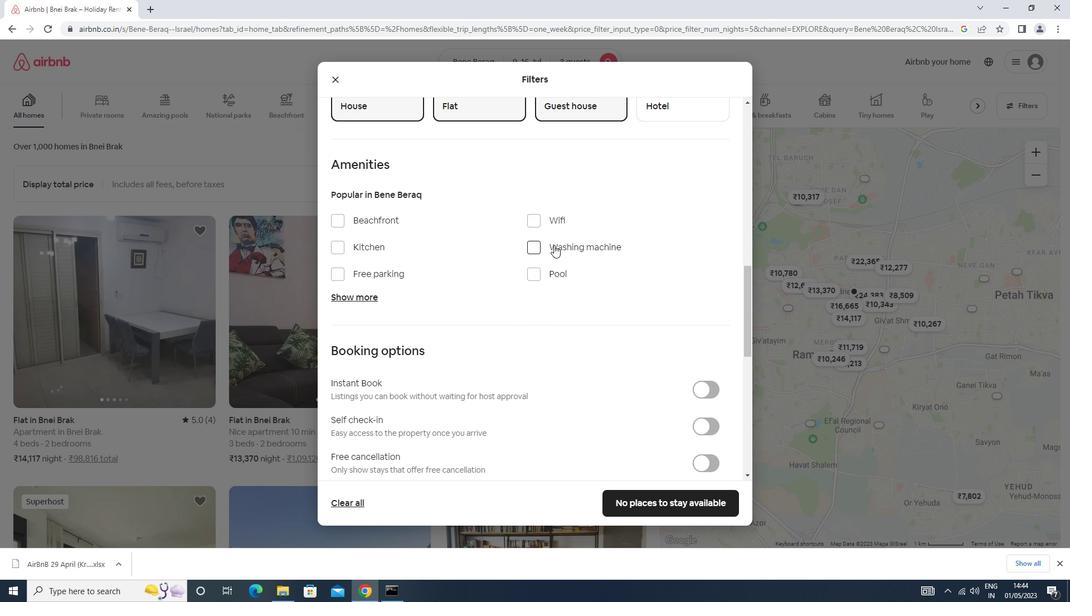 
Action: Mouse pressed left at (542, 241)
Screenshot: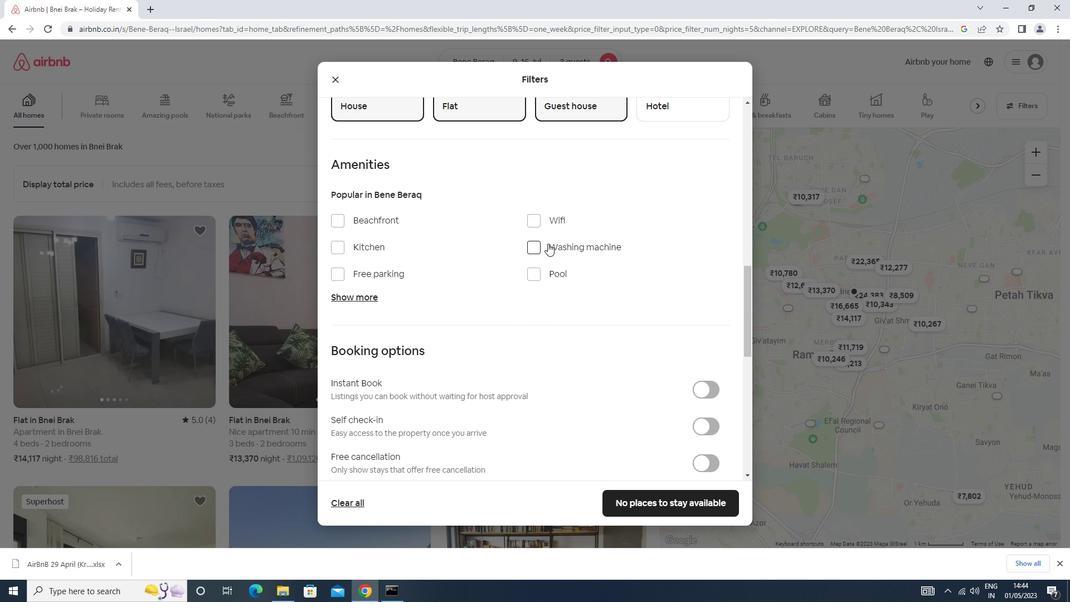 
Action: Mouse moved to (710, 417)
Screenshot: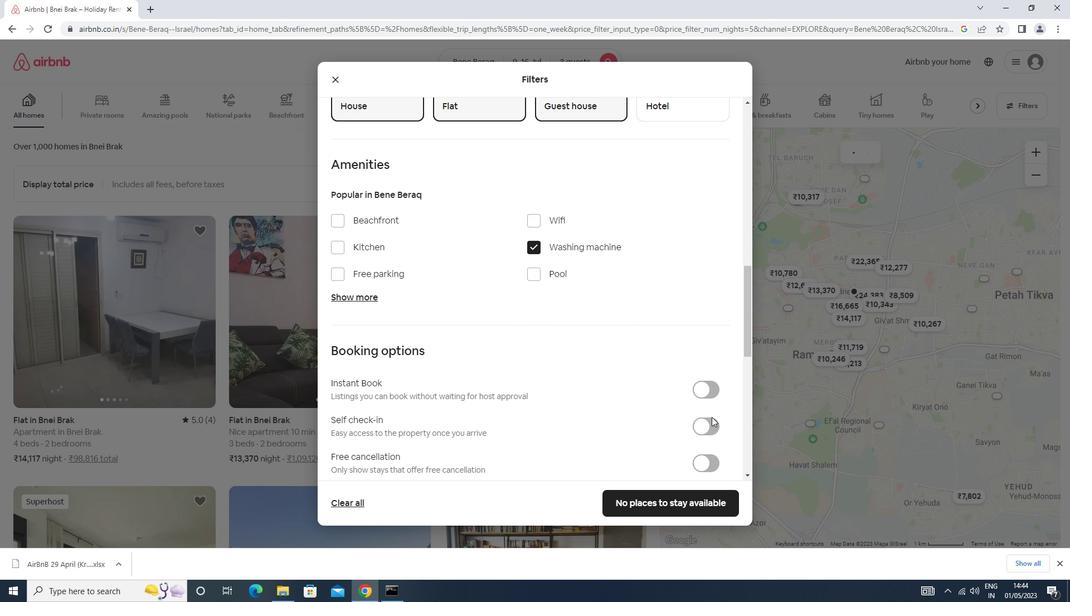
Action: Mouse pressed left at (710, 417)
Screenshot: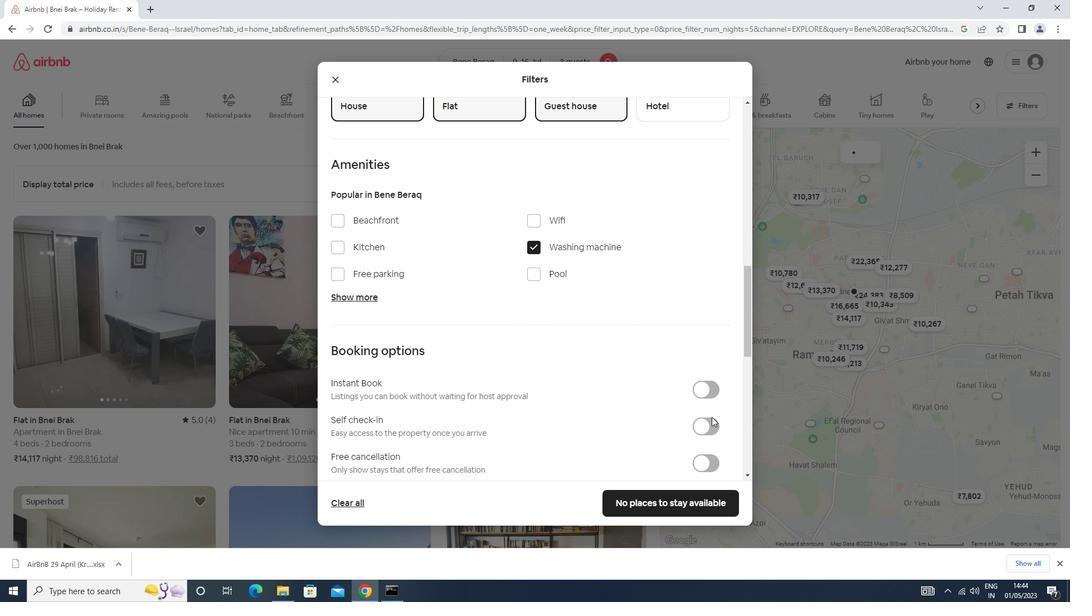 
Action: Mouse moved to (709, 424)
Screenshot: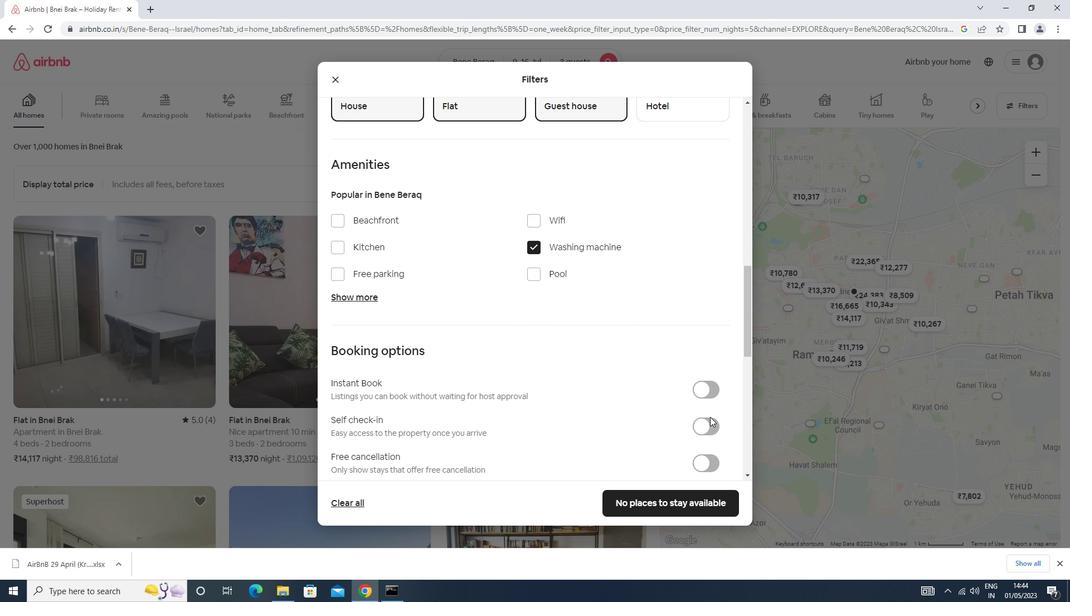 
Action: Mouse pressed left at (709, 424)
Screenshot: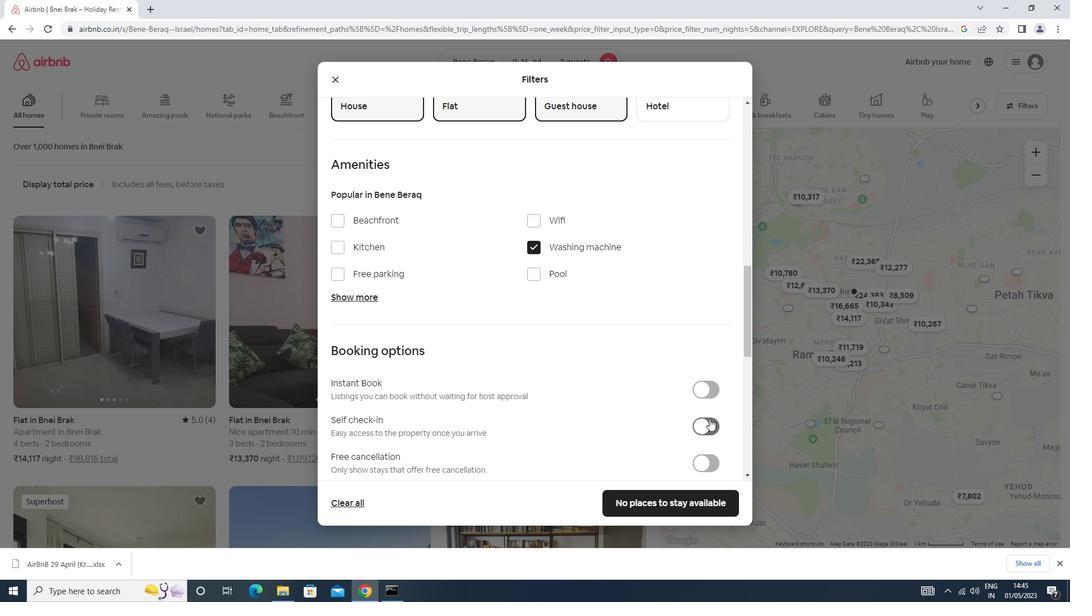 
Action: Mouse moved to (661, 417)
Screenshot: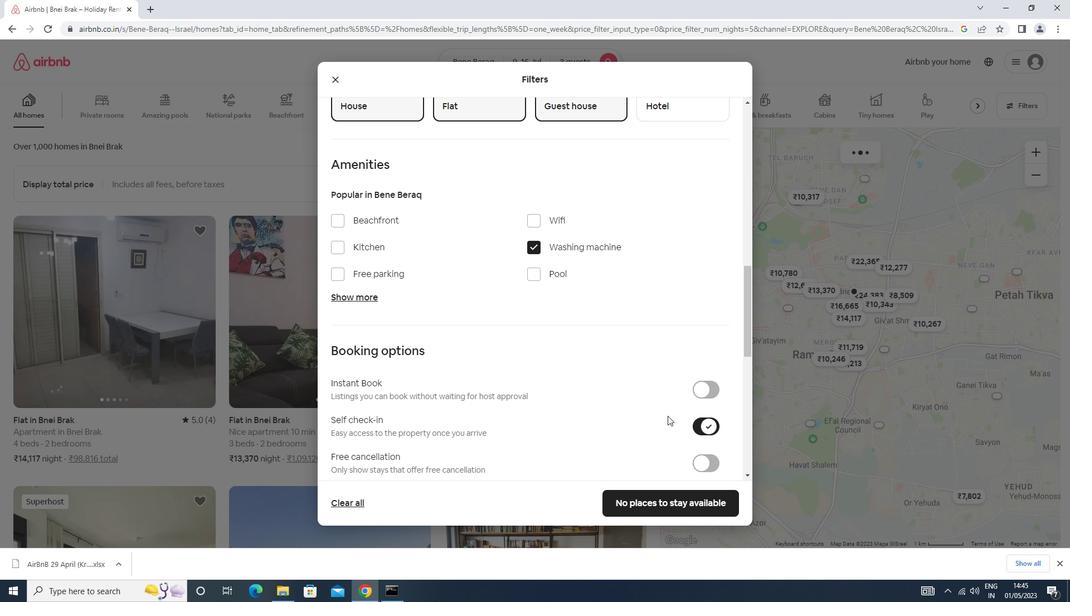 
Action: Mouse scrolled (661, 417) with delta (0, 0)
Screenshot: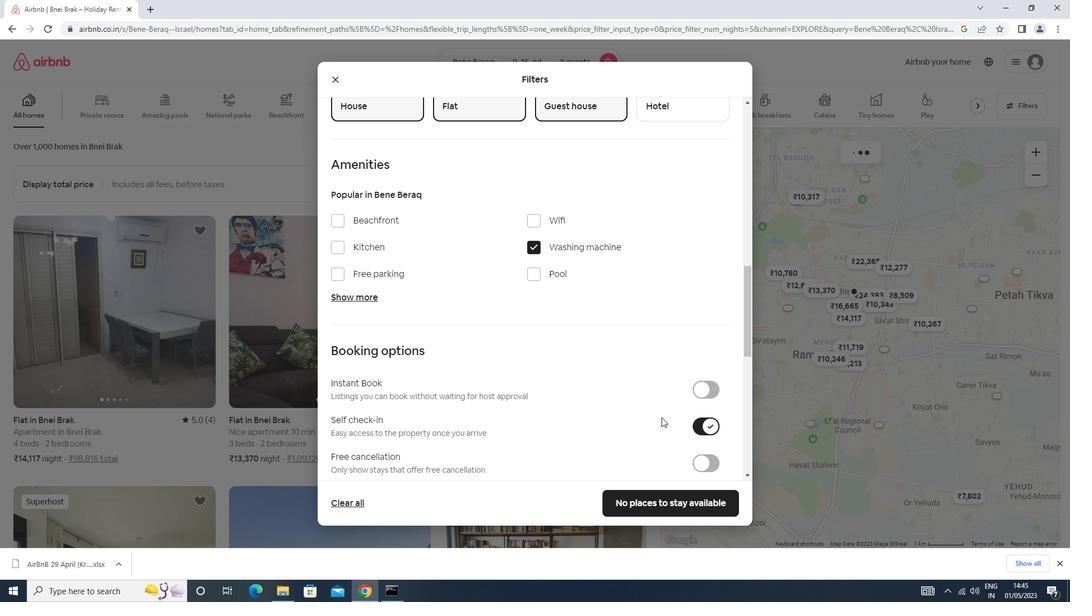 
Action: Mouse moved to (660, 418)
Screenshot: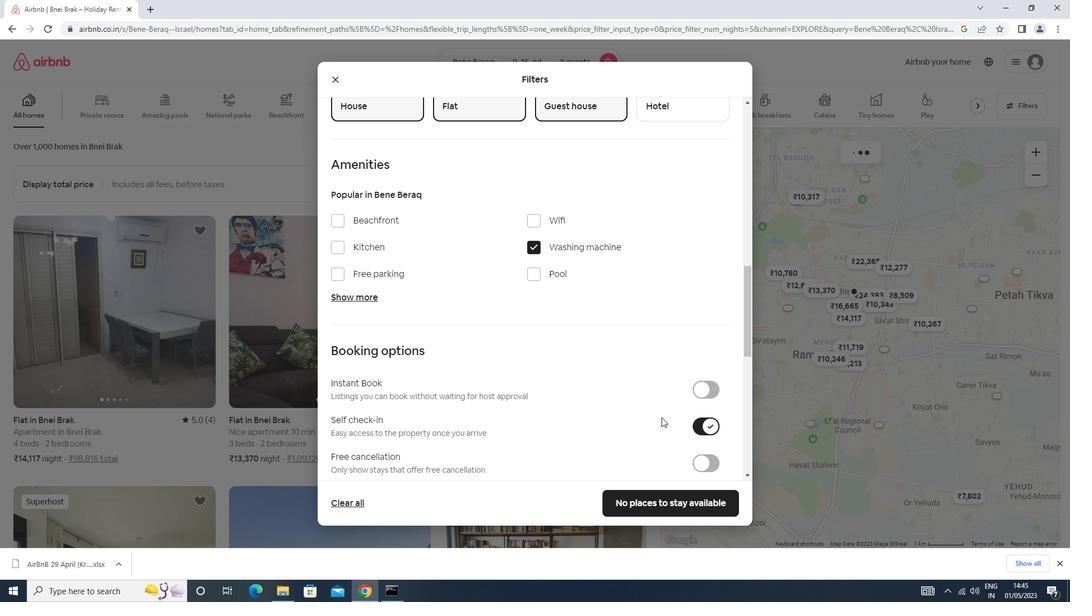 
Action: Mouse scrolled (660, 418) with delta (0, 0)
Screenshot: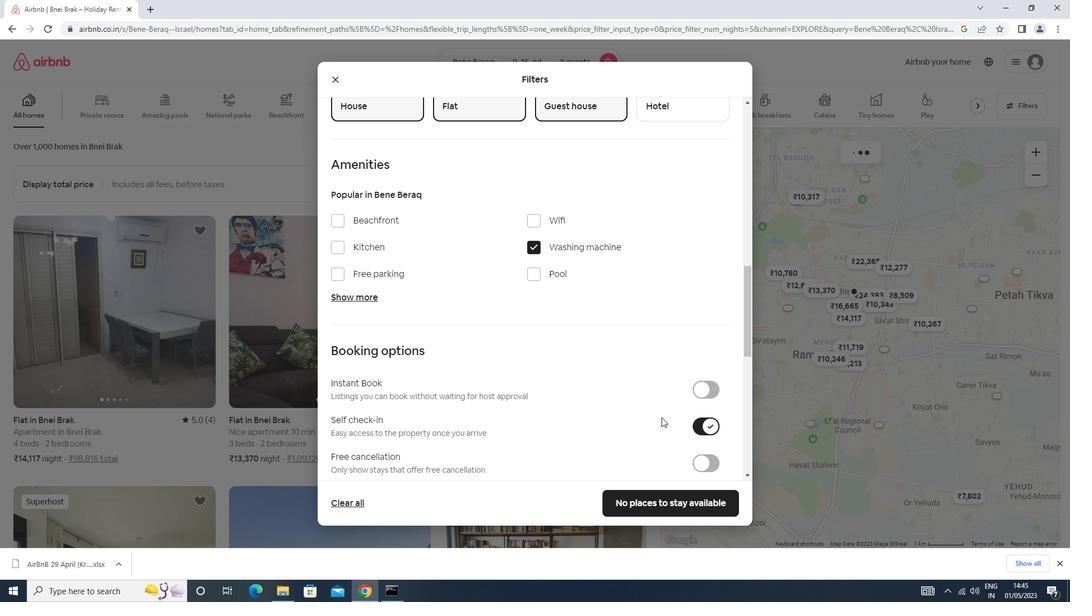 
Action: Mouse moved to (660, 420)
Screenshot: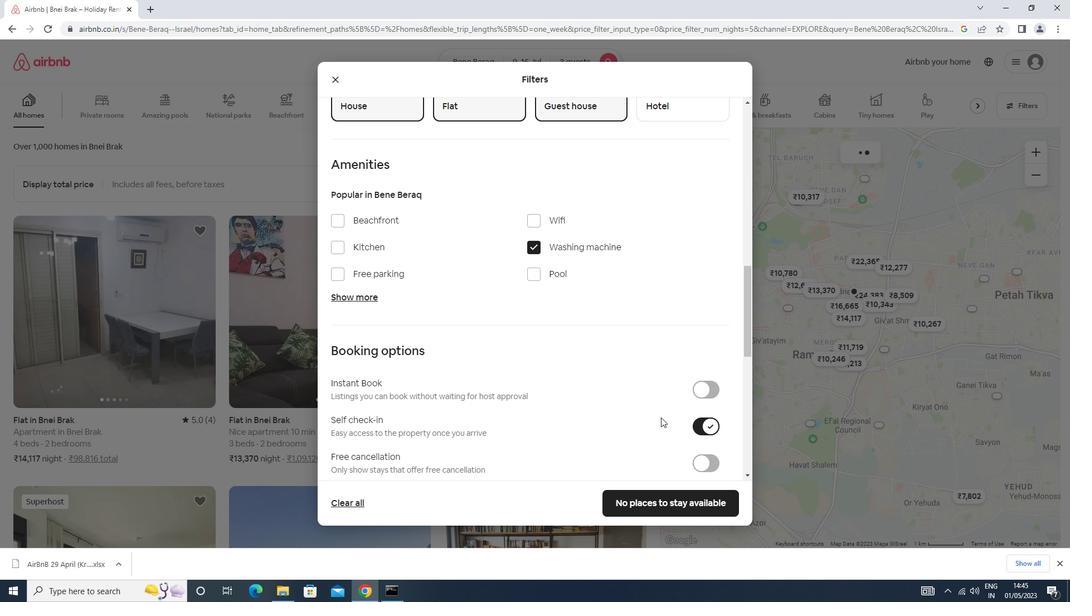 
Action: Mouse scrolled (660, 419) with delta (0, 0)
Screenshot: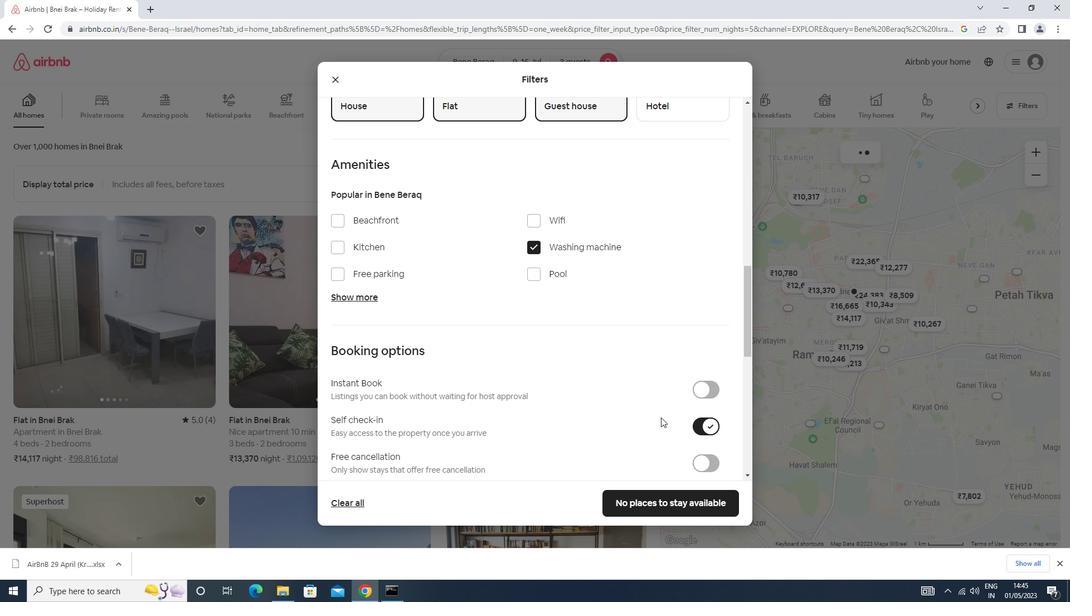 
Action: Mouse moved to (660, 420)
Screenshot: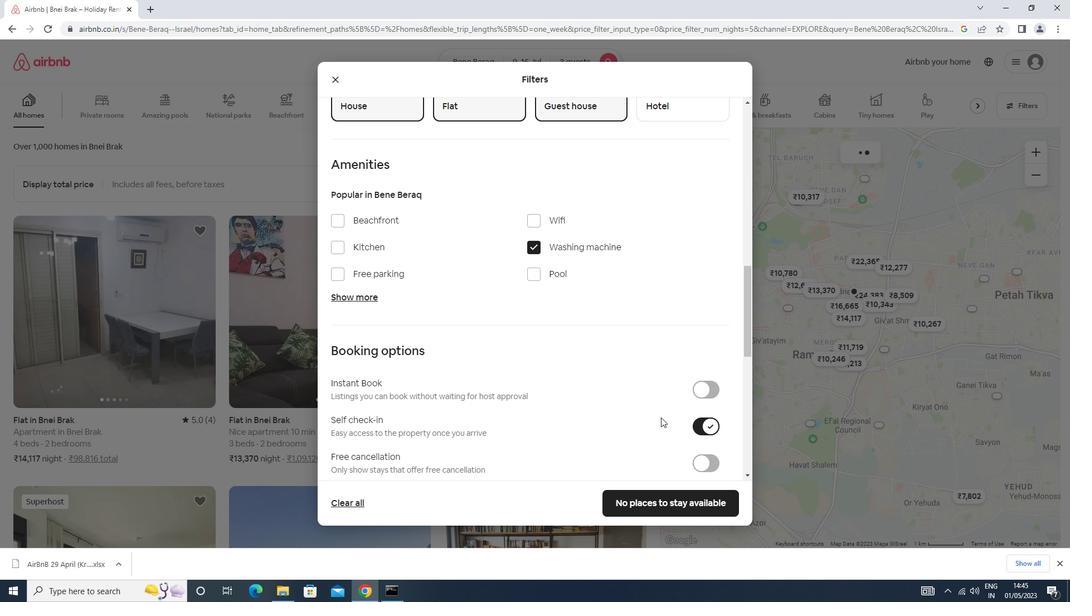 
Action: Mouse scrolled (660, 419) with delta (0, 0)
Screenshot: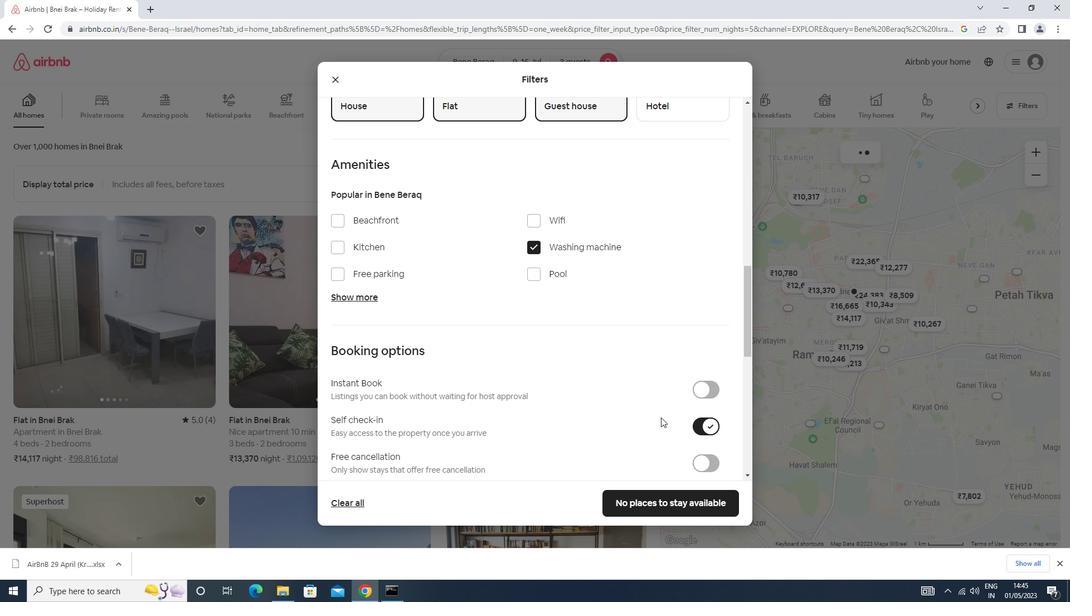 
Action: Mouse moved to (660, 420)
Screenshot: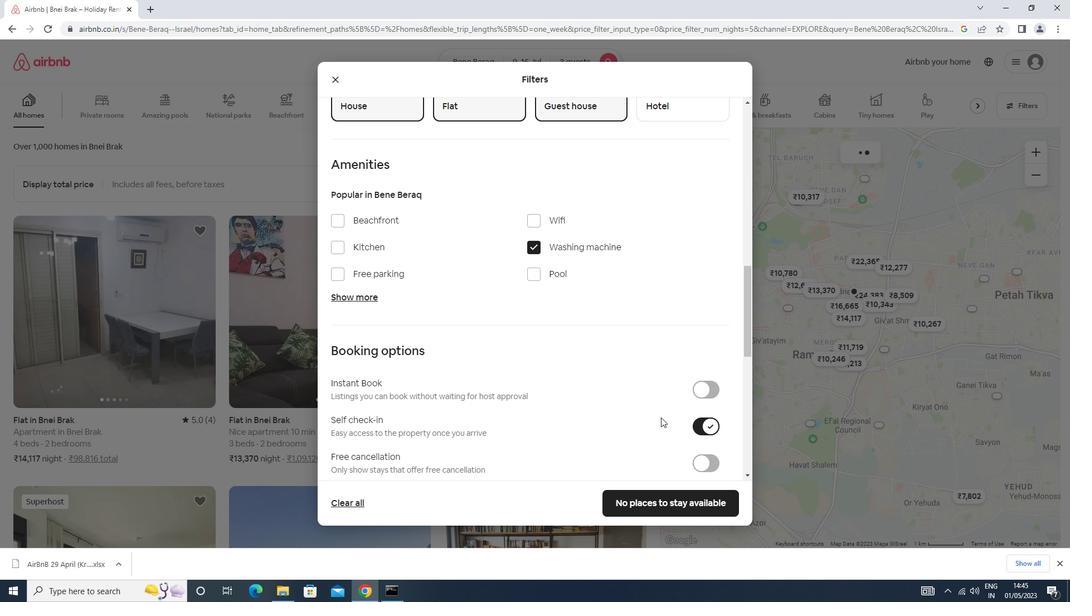 
Action: Mouse scrolled (660, 419) with delta (0, -1)
Screenshot: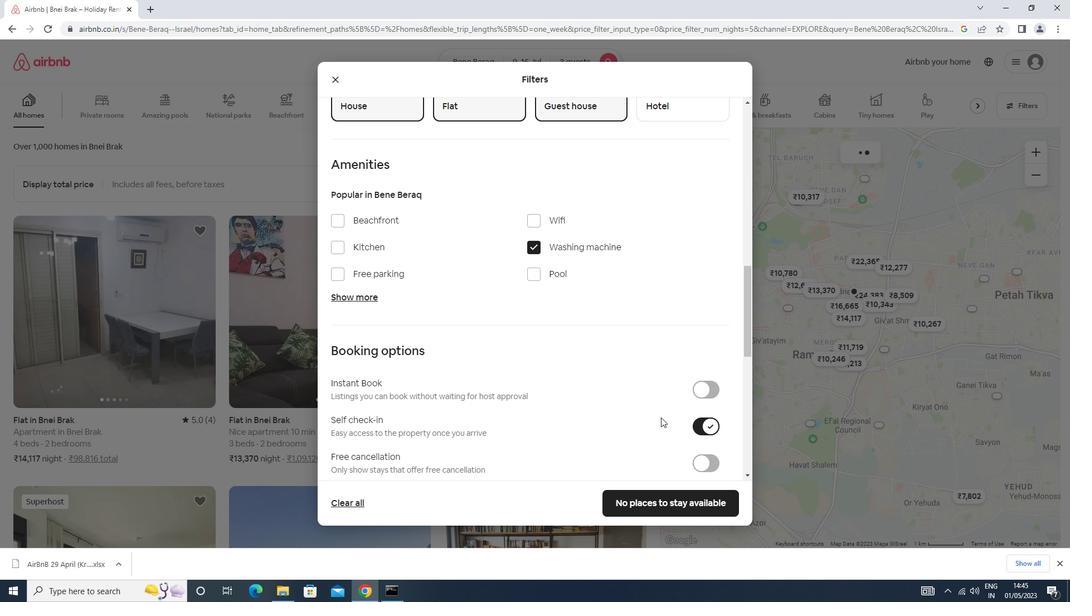 
Action: Mouse scrolled (660, 420) with delta (0, 0)
Screenshot: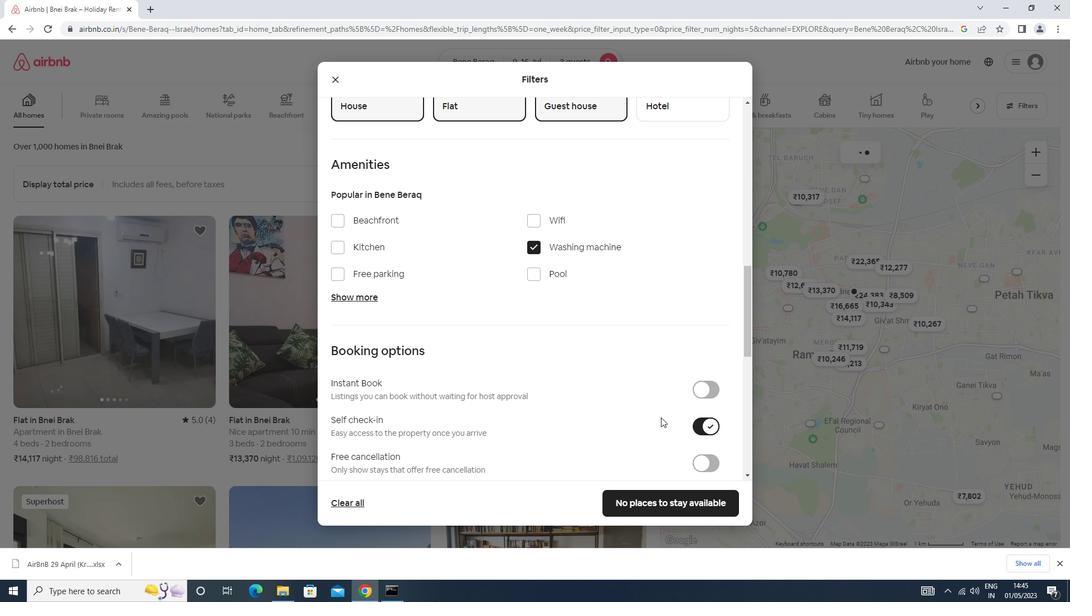
Action: Mouse scrolled (660, 420) with delta (0, 0)
Screenshot: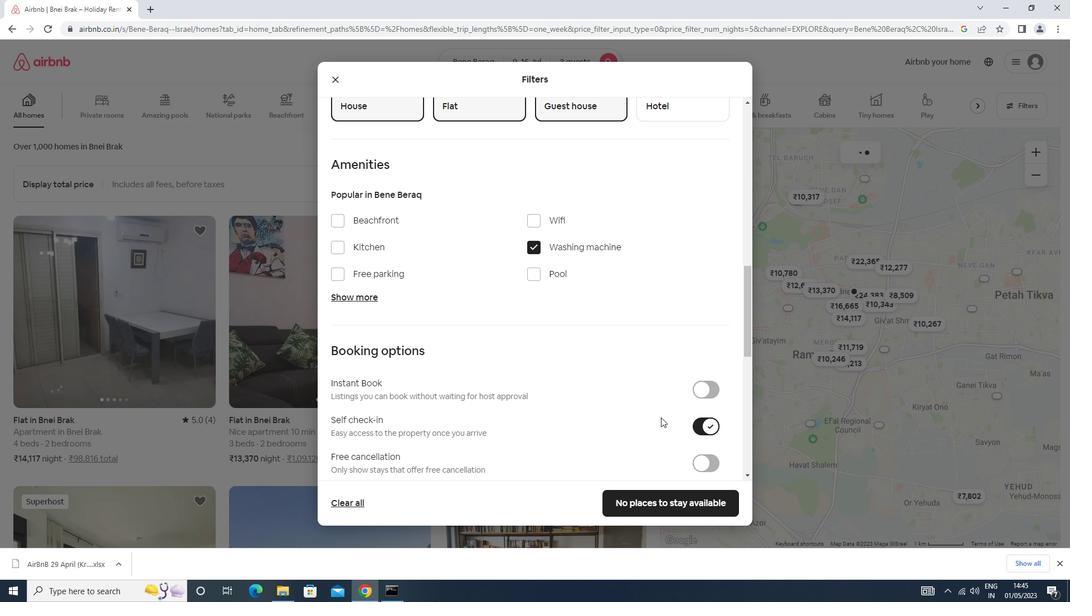 
Action: Mouse moved to (369, 431)
Screenshot: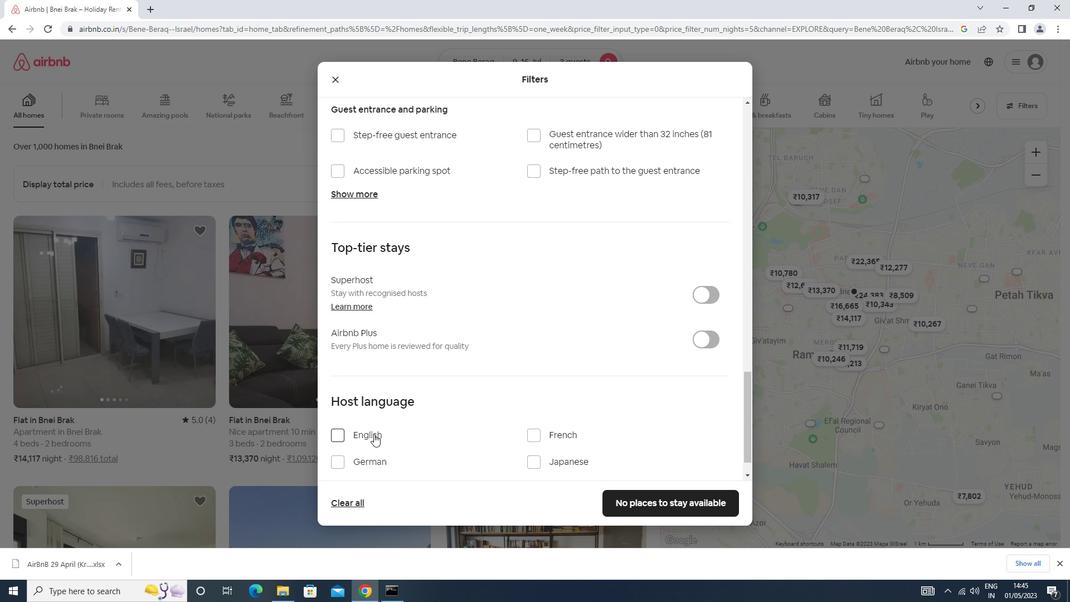 
Action: Mouse pressed left at (369, 431)
Screenshot: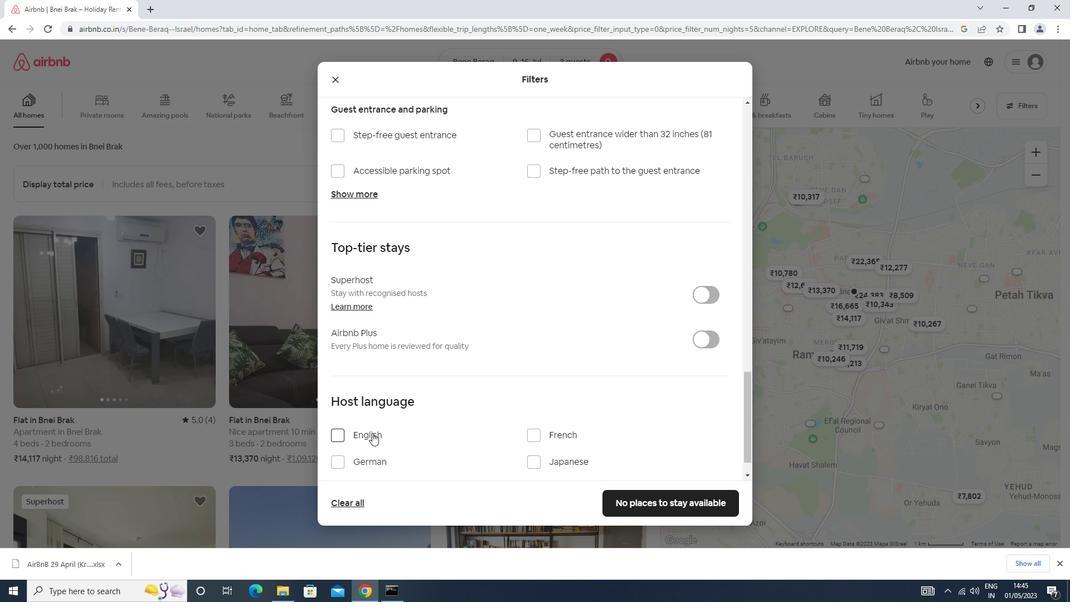 
Action: Mouse moved to (648, 503)
Screenshot: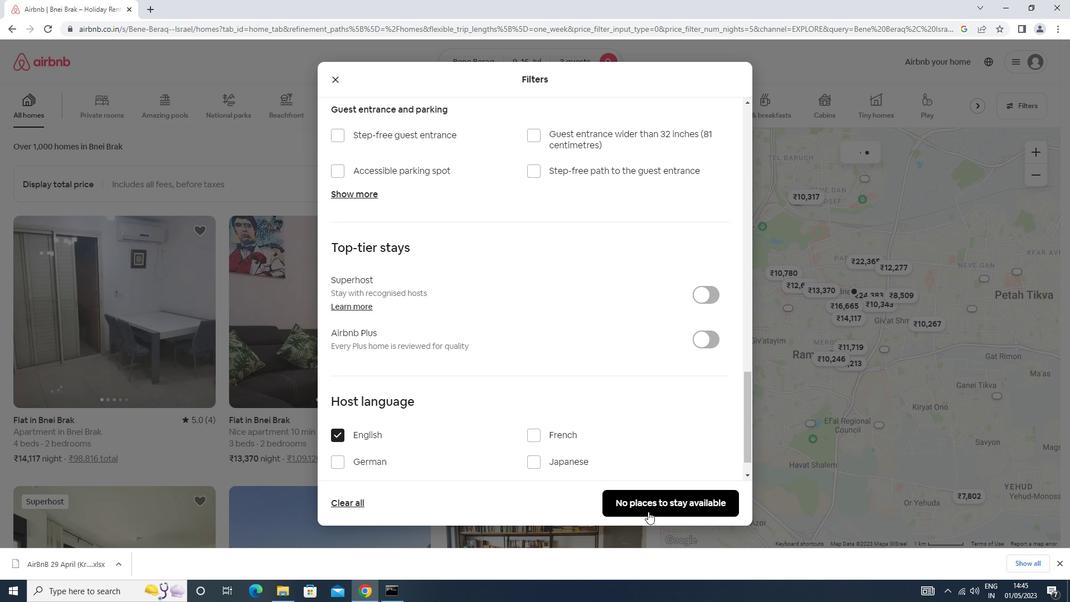 
Action: Mouse pressed left at (648, 503)
Screenshot: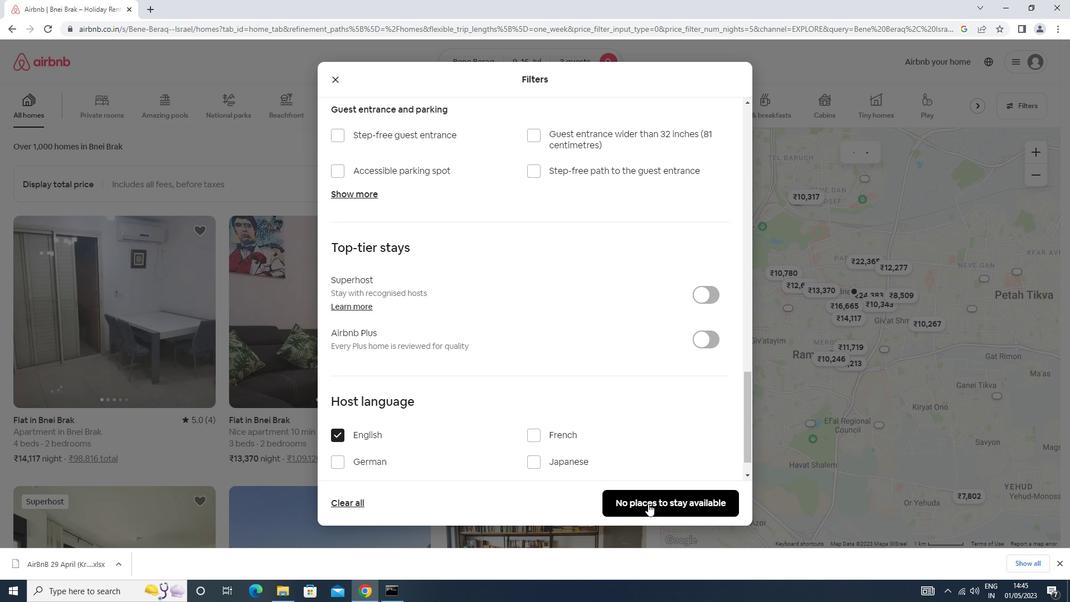 
Action: Mouse moved to (648, 502)
Screenshot: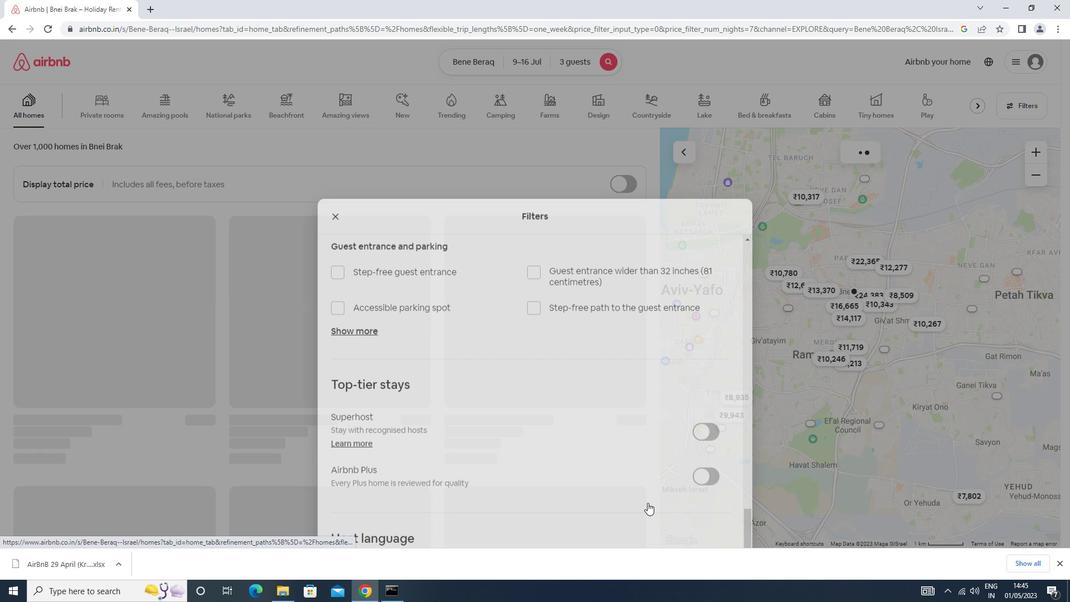 
